 Task: Look for space in Maracaibo, Venezuela from 14th June, 2023 to 30th June, 2023 for 5 adults in price range Rs.8000 to Rs.12000. Place can be entire place or private room with 5 bedrooms having 5 beds and 5 bathrooms. Property type can be house, flat, guest house. Amenities needed are: wifi, TV, free parkinig on premises, gym, breakfast. Booking option can be shelf check-in. Required host language is English.
Action: Mouse moved to (411, 111)
Screenshot: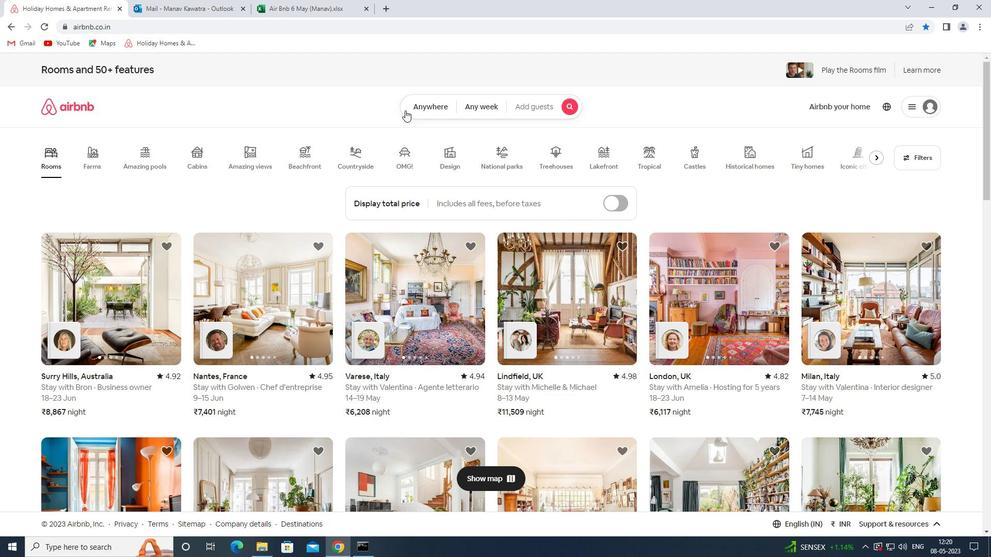 
Action: Mouse pressed left at (411, 111)
Screenshot: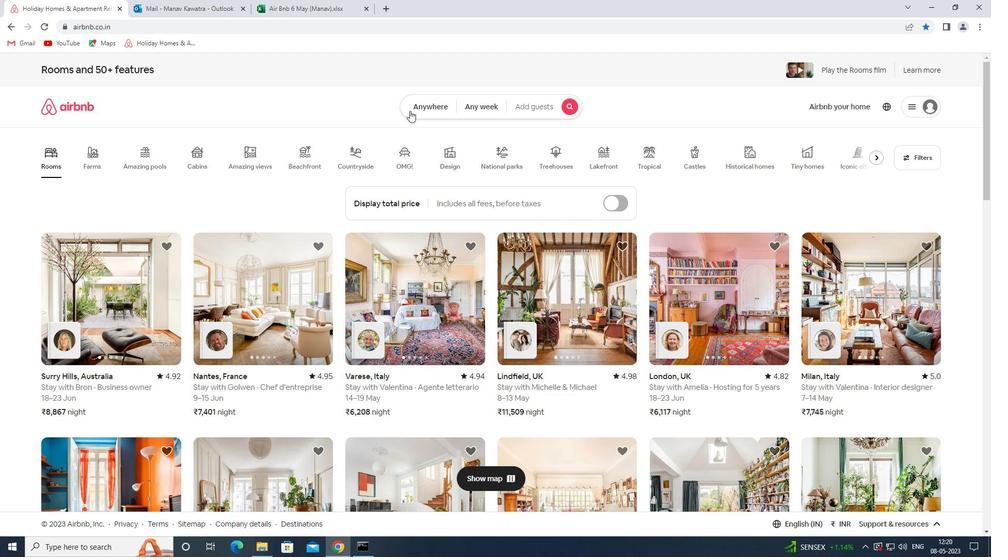 
Action: Mouse moved to (327, 146)
Screenshot: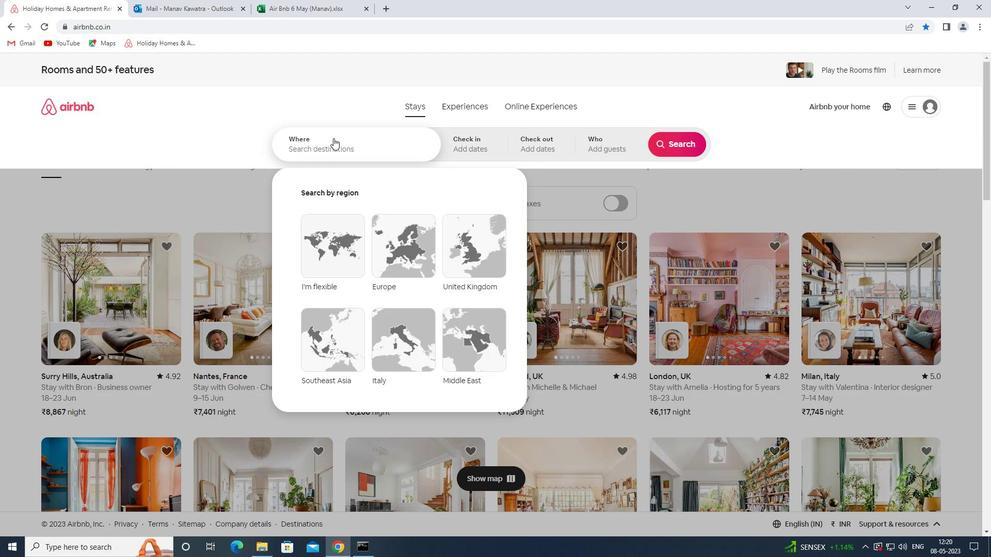 
Action: Mouse pressed left at (327, 146)
Screenshot: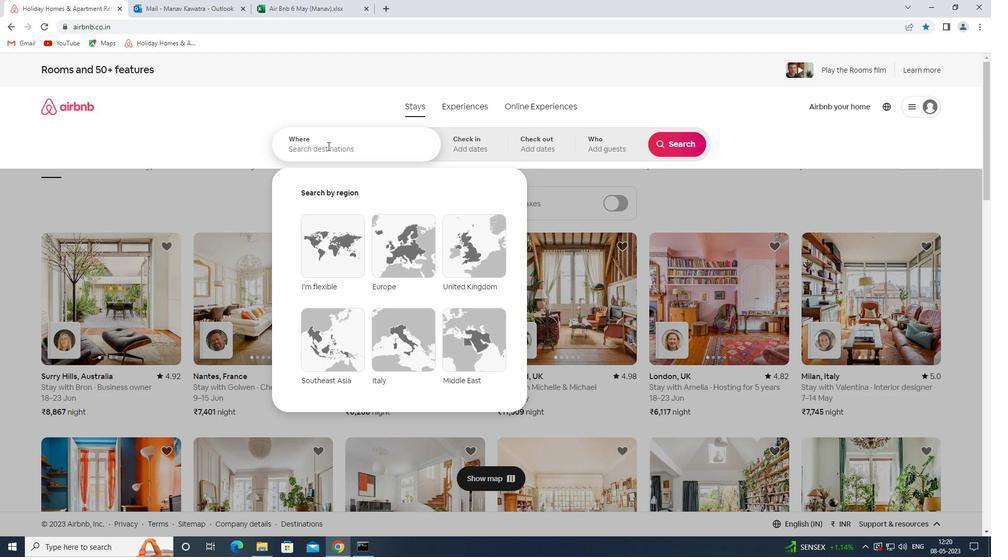 
Action: Mouse moved to (328, 146)
Screenshot: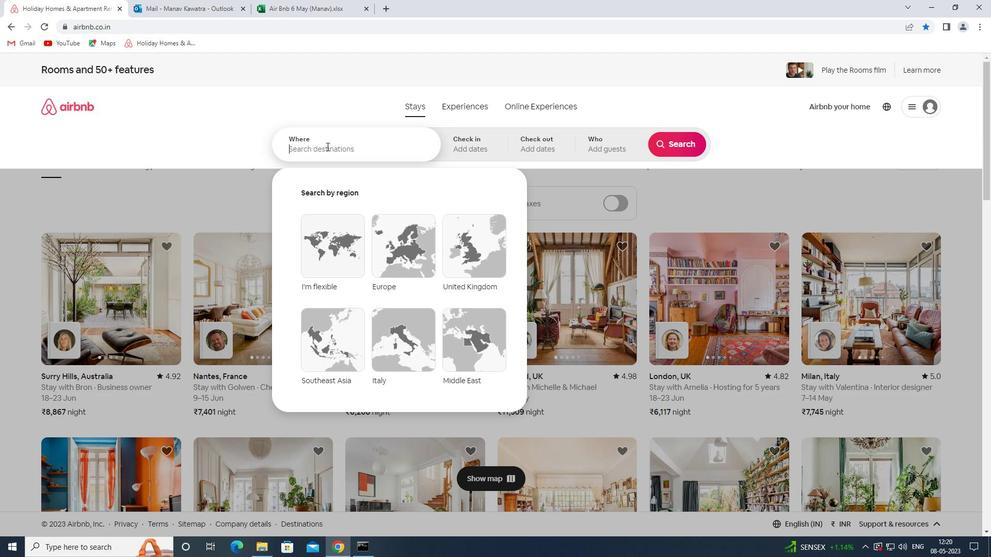 
Action: Key pressed <Key.shift>MARO<Key.backspace>ACAIBO<Key.space><Key.shift>VEN
Screenshot: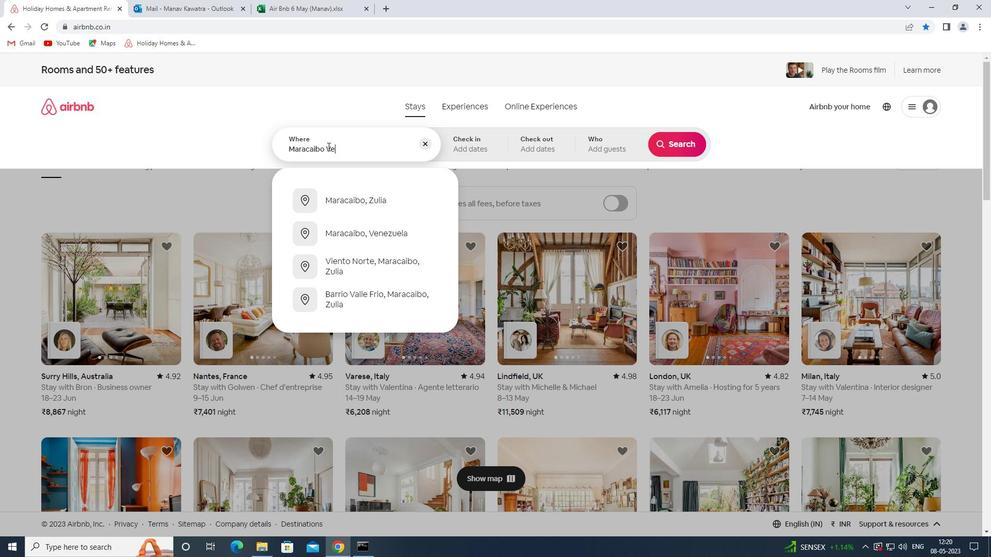 
Action: Mouse moved to (401, 228)
Screenshot: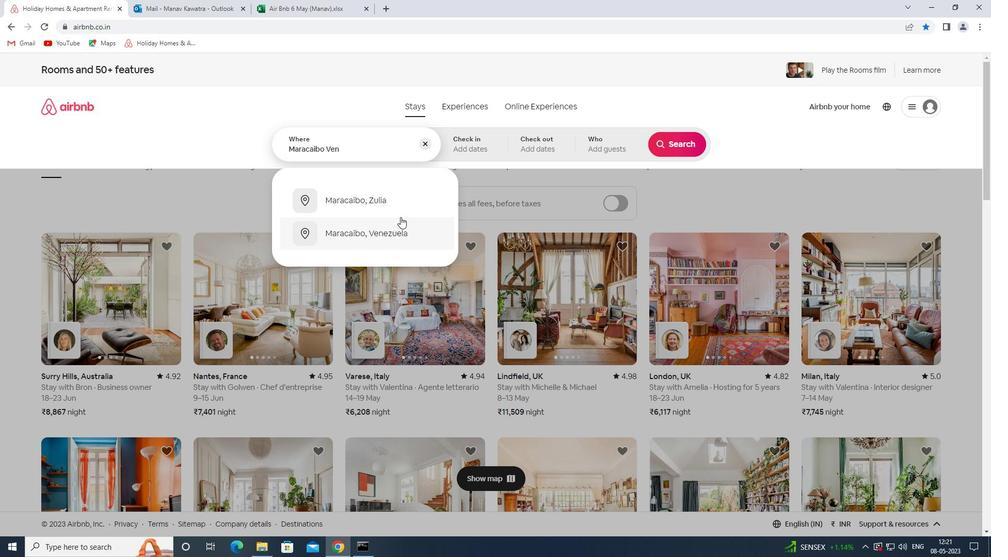 
Action: Mouse pressed left at (401, 228)
Screenshot: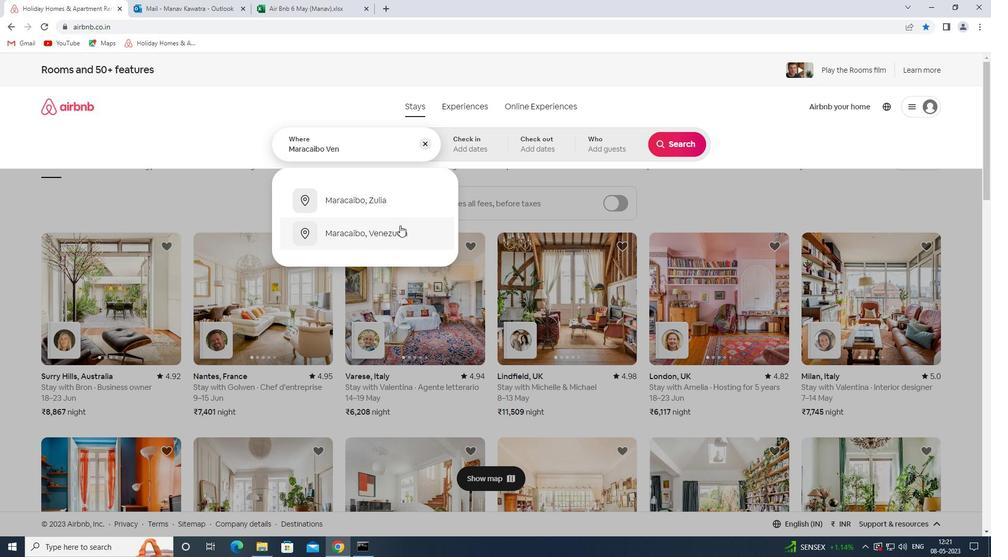 
Action: Mouse moved to (592, 322)
Screenshot: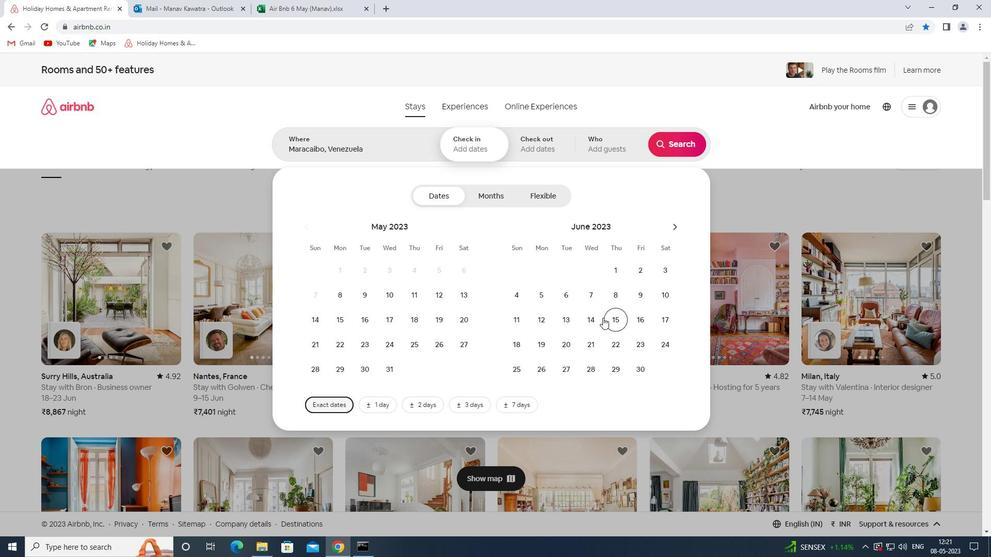 
Action: Mouse pressed left at (592, 322)
Screenshot: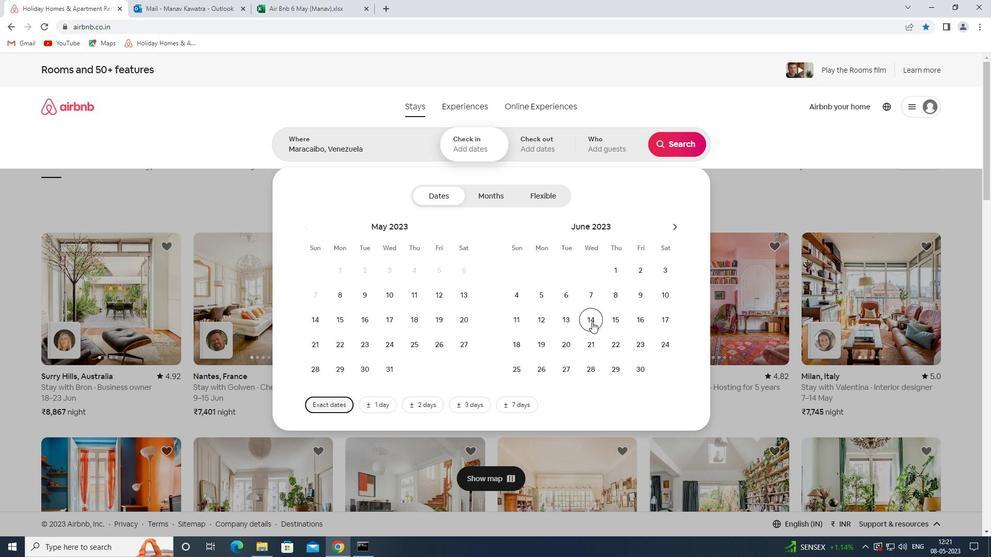 
Action: Mouse moved to (642, 372)
Screenshot: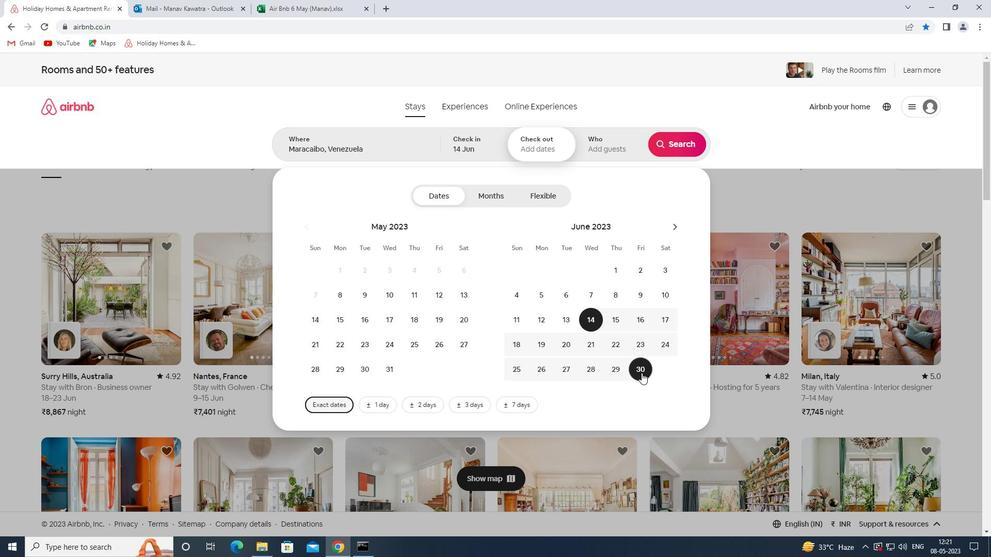 
Action: Mouse pressed left at (642, 372)
Screenshot: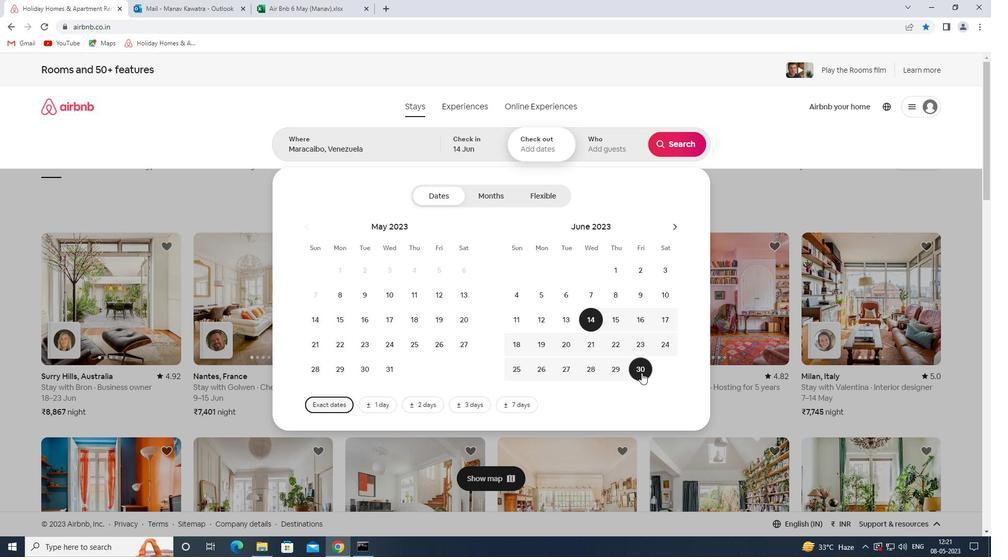 
Action: Mouse moved to (619, 151)
Screenshot: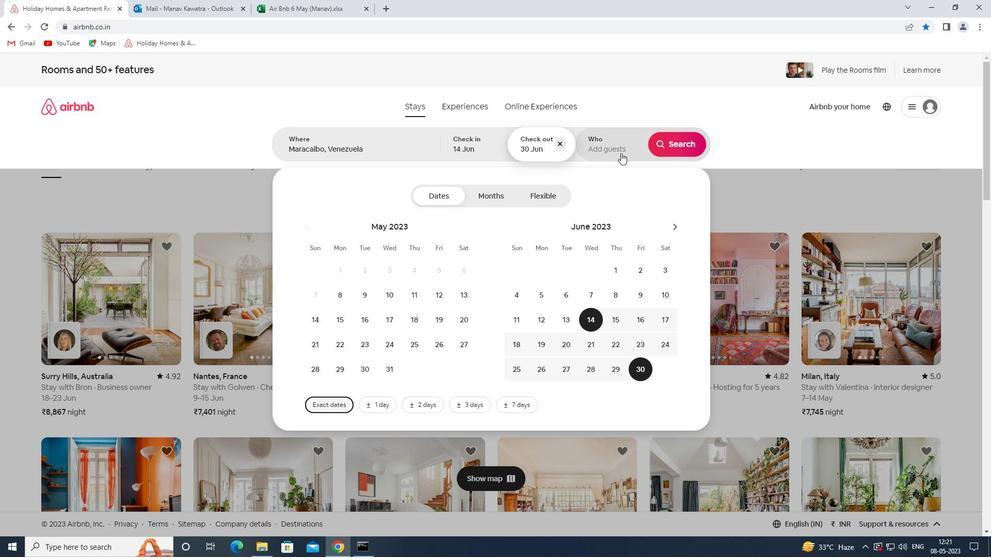 
Action: Mouse pressed left at (619, 151)
Screenshot: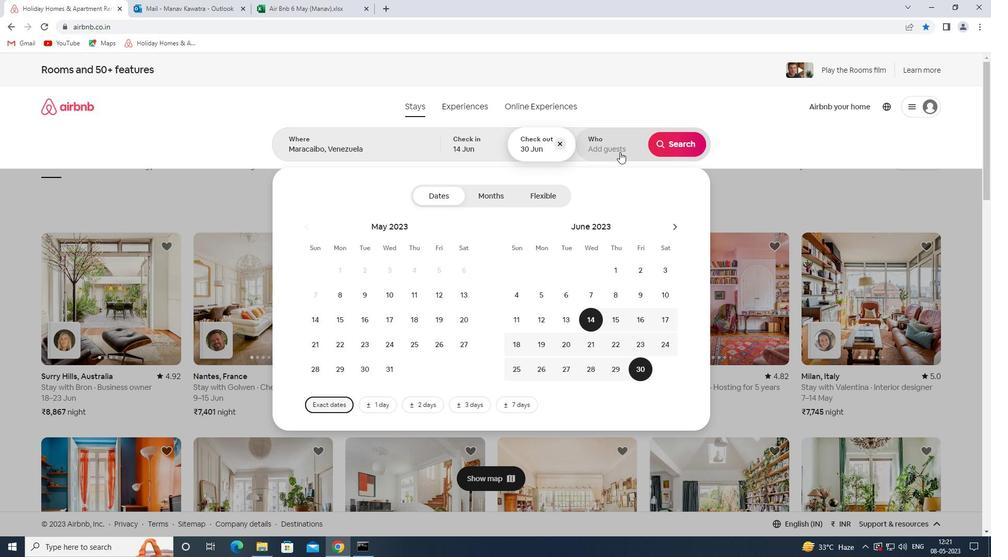 
Action: Mouse moved to (686, 197)
Screenshot: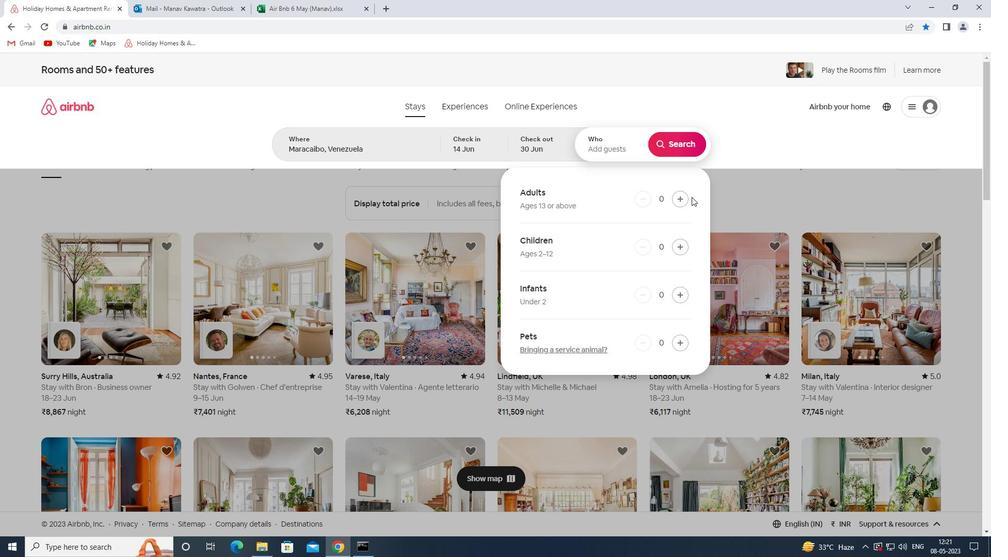 
Action: Mouse pressed left at (686, 197)
Screenshot: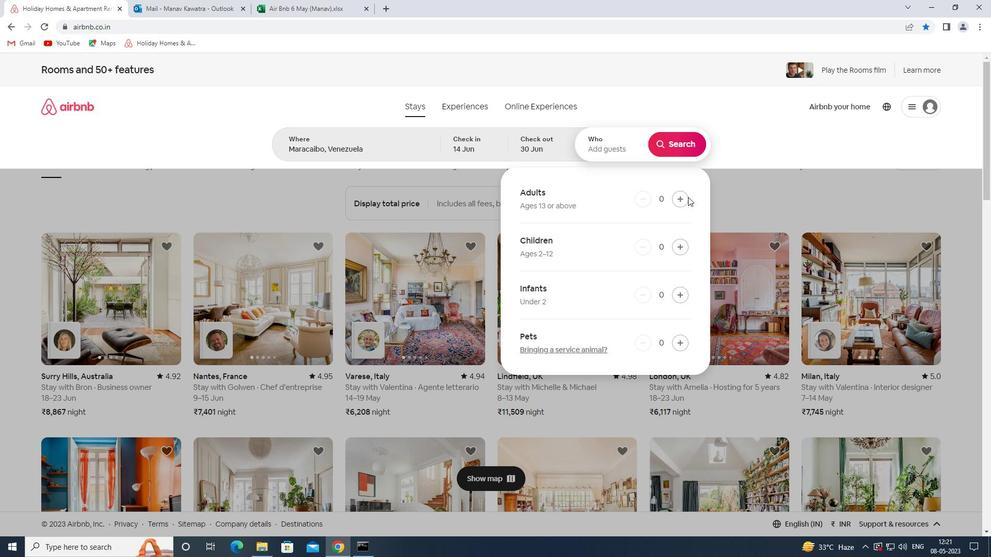 
Action: Mouse pressed left at (686, 197)
Screenshot: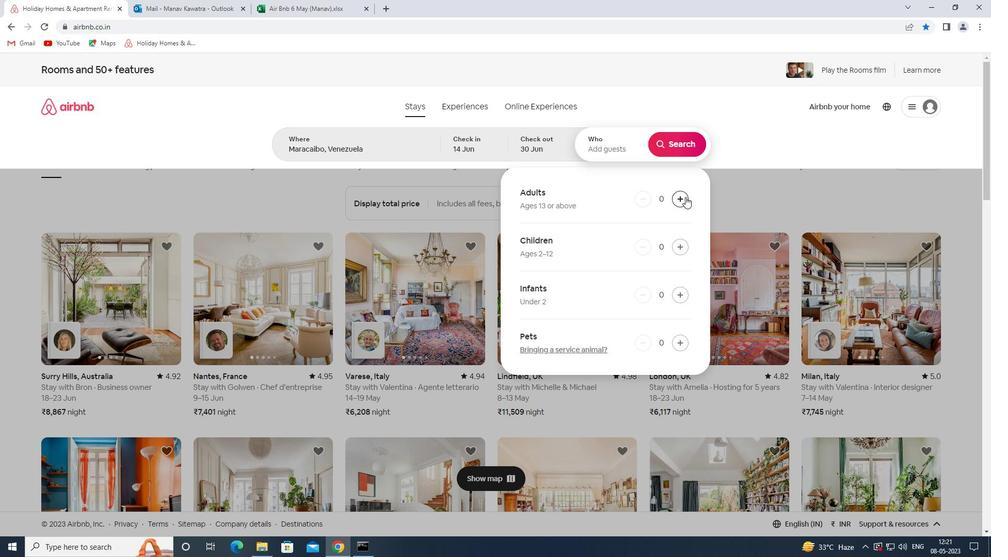
Action: Mouse pressed left at (686, 197)
Screenshot: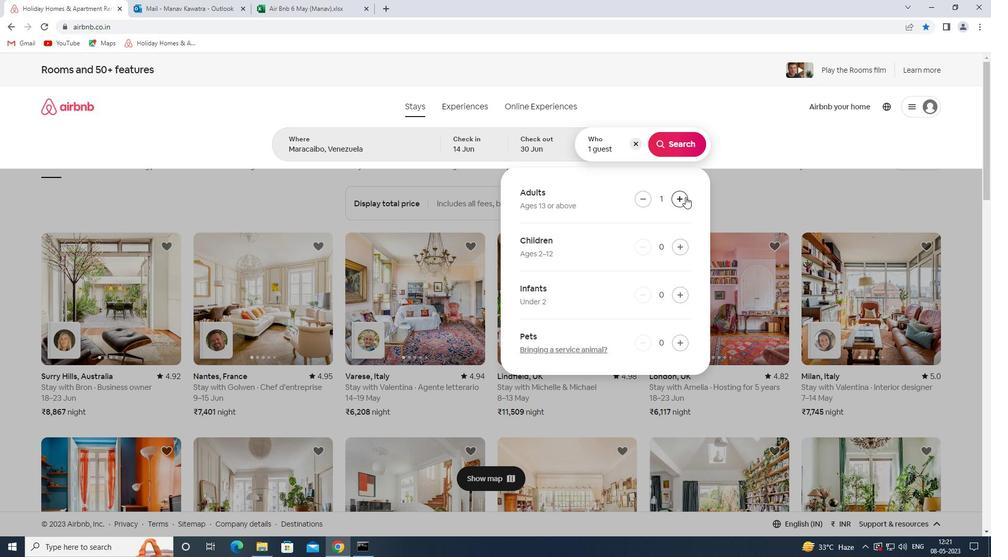
Action: Mouse pressed left at (686, 197)
Screenshot: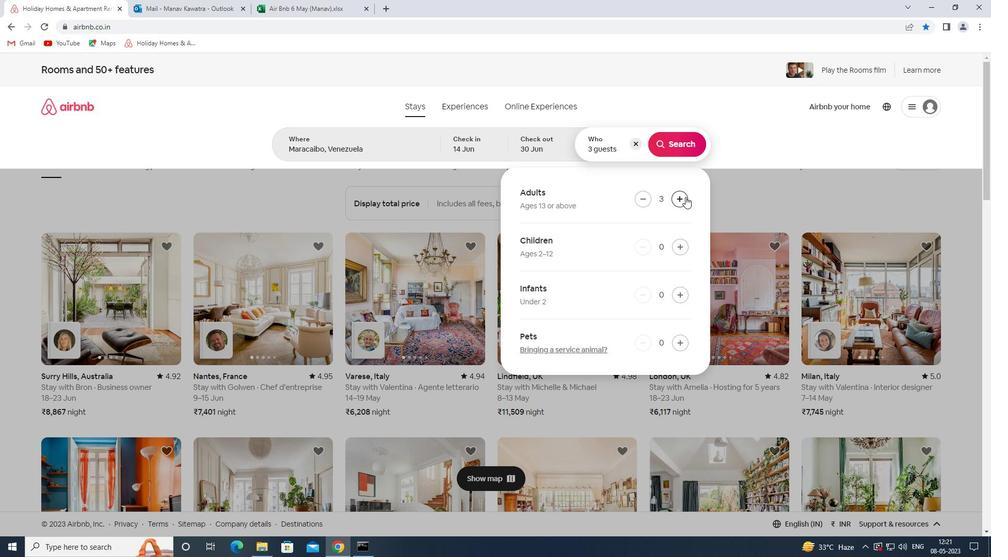 
Action: Mouse moved to (685, 197)
Screenshot: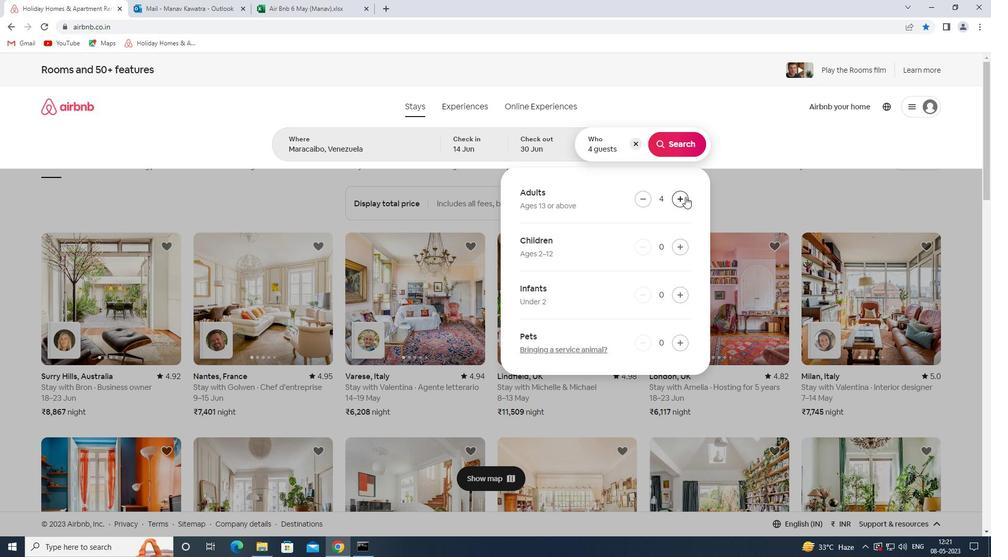 
Action: Mouse pressed left at (685, 197)
Screenshot: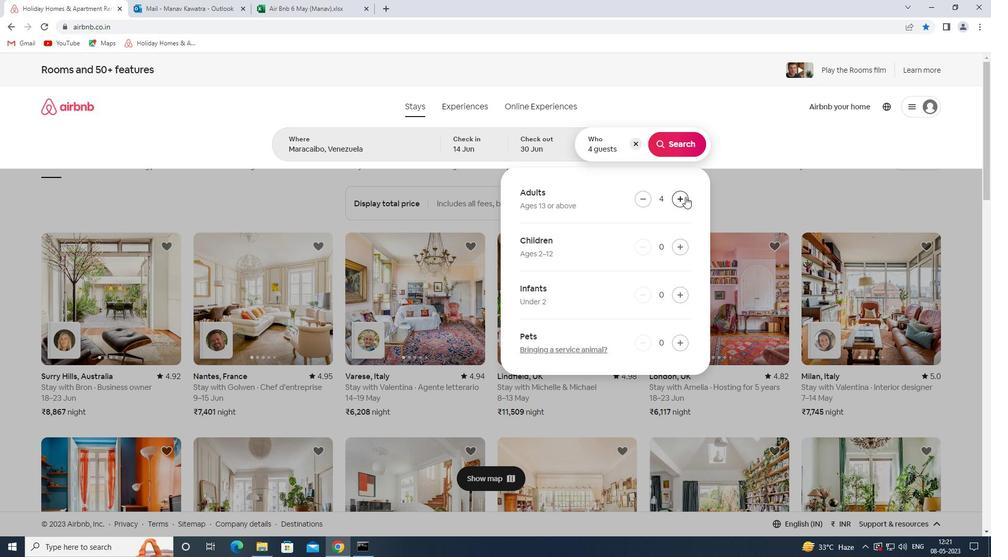 
Action: Mouse moved to (682, 143)
Screenshot: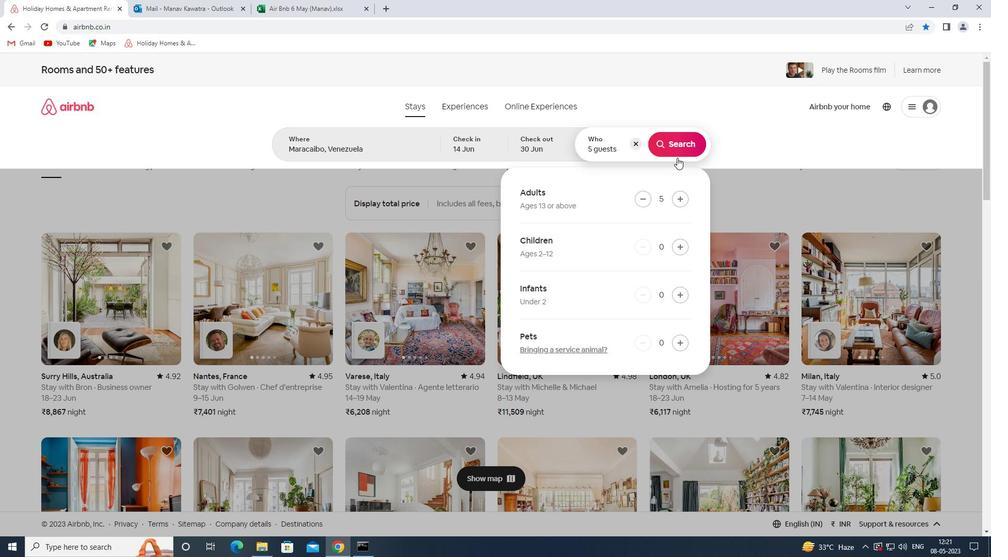
Action: Mouse pressed left at (682, 143)
Screenshot: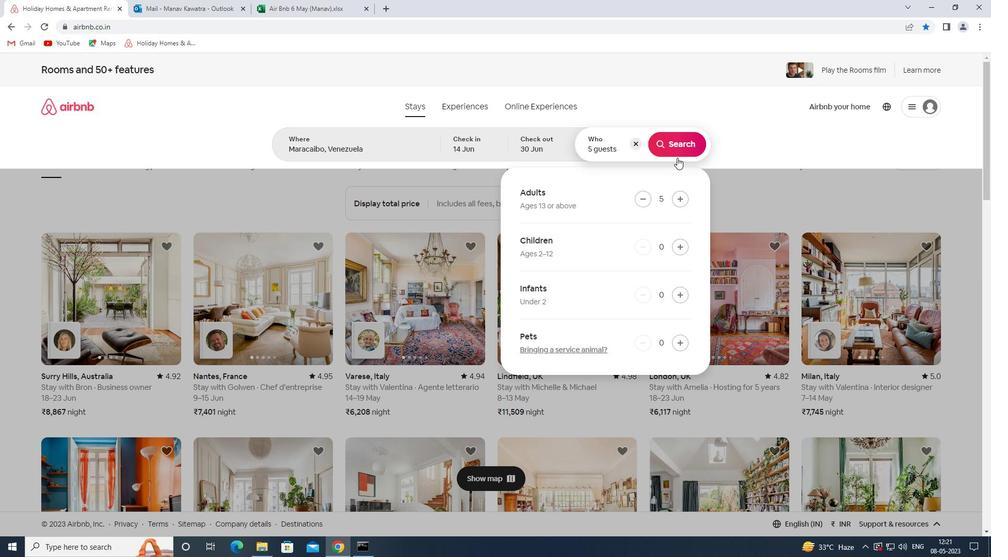 
Action: Mouse moved to (956, 118)
Screenshot: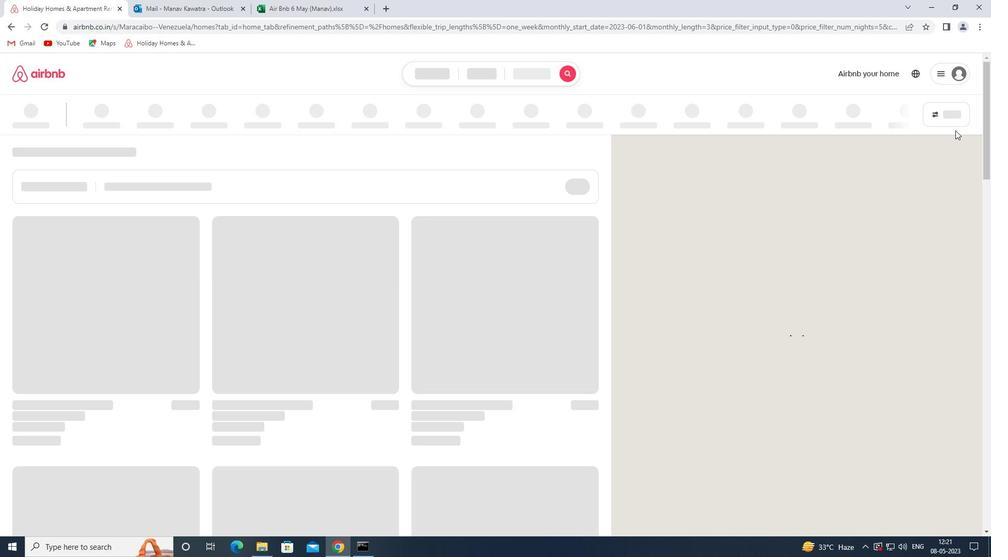 
Action: Mouse pressed left at (956, 118)
Screenshot: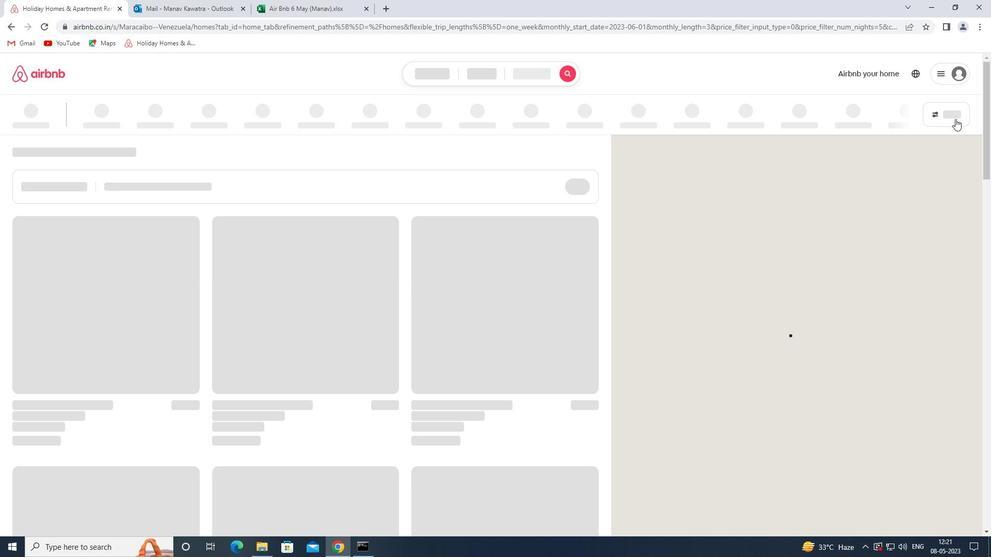 
Action: Mouse moved to (942, 121)
Screenshot: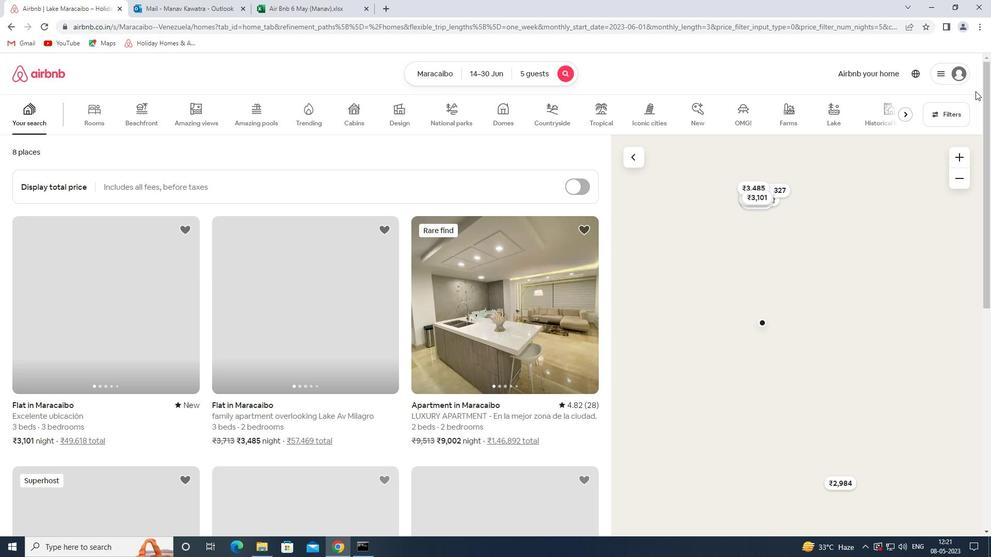 
Action: Mouse pressed left at (942, 121)
Screenshot: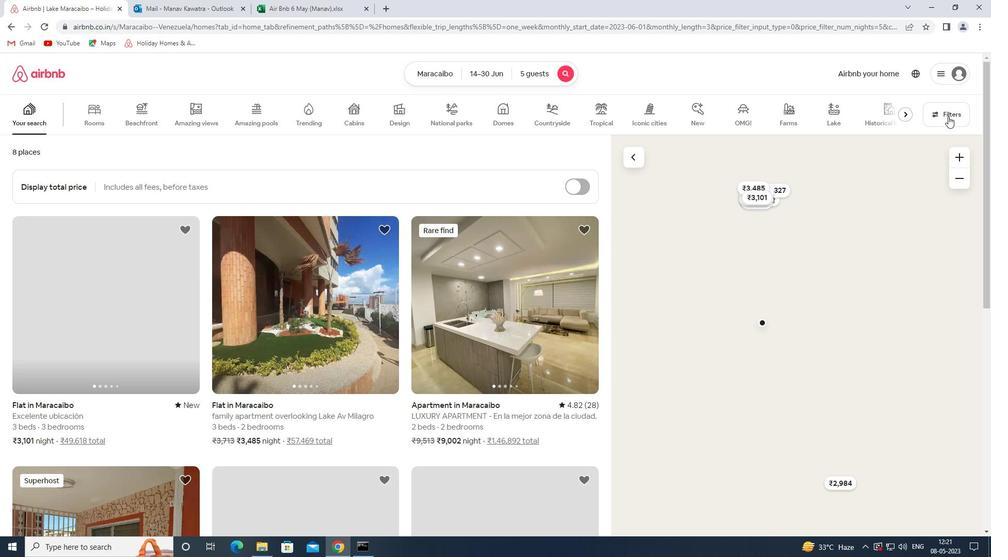 
Action: Mouse moved to (368, 369)
Screenshot: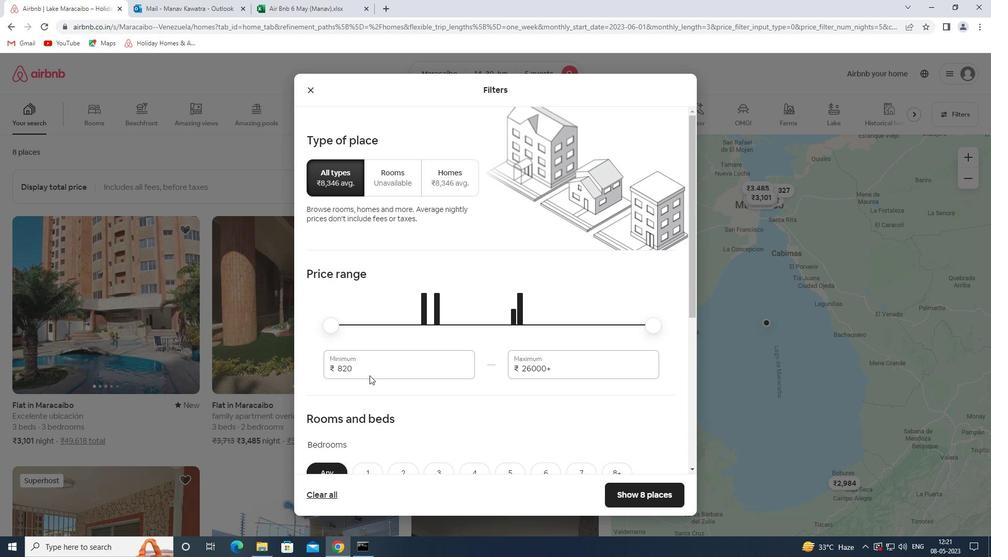 
Action: Mouse pressed left at (368, 369)
Screenshot: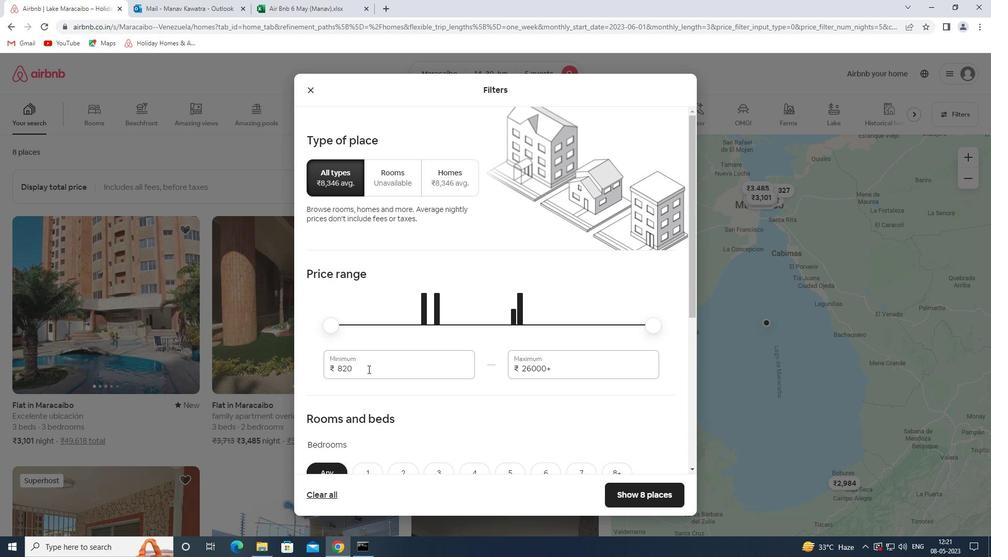 
Action: Mouse pressed left at (368, 369)
Screenshot: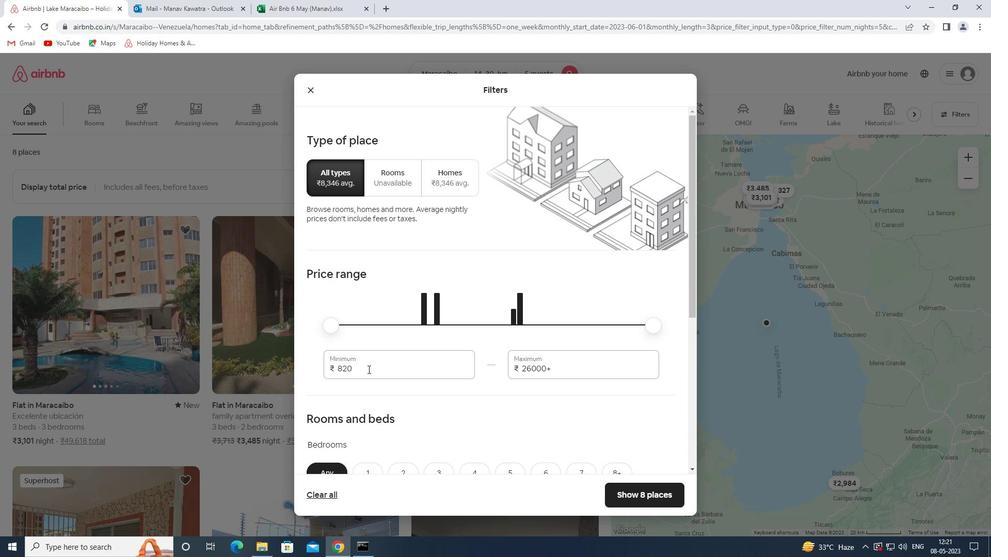
Action: Key pressed 8000<Key.tab>12000
Screenshot: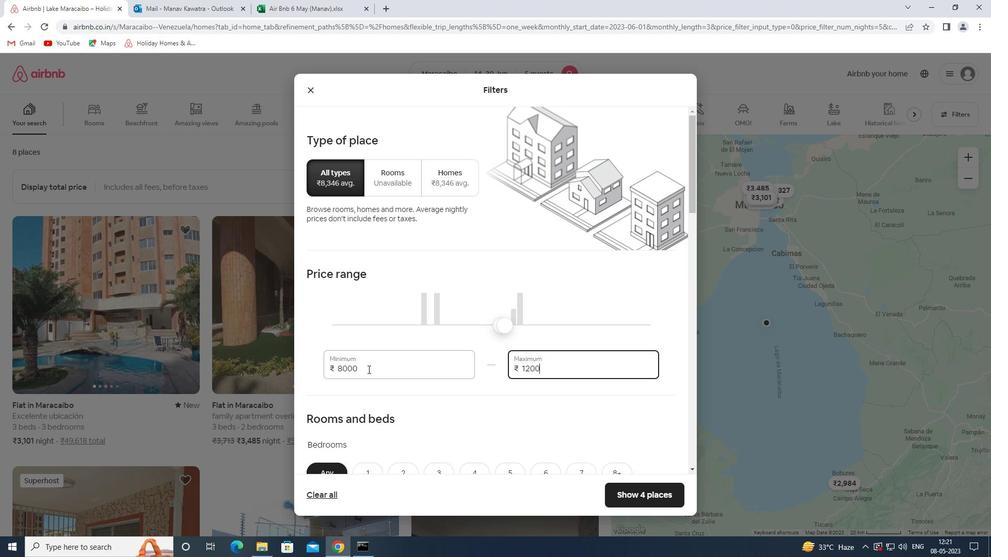 
Action: Mouse moved to (550, 241)
Screenshot: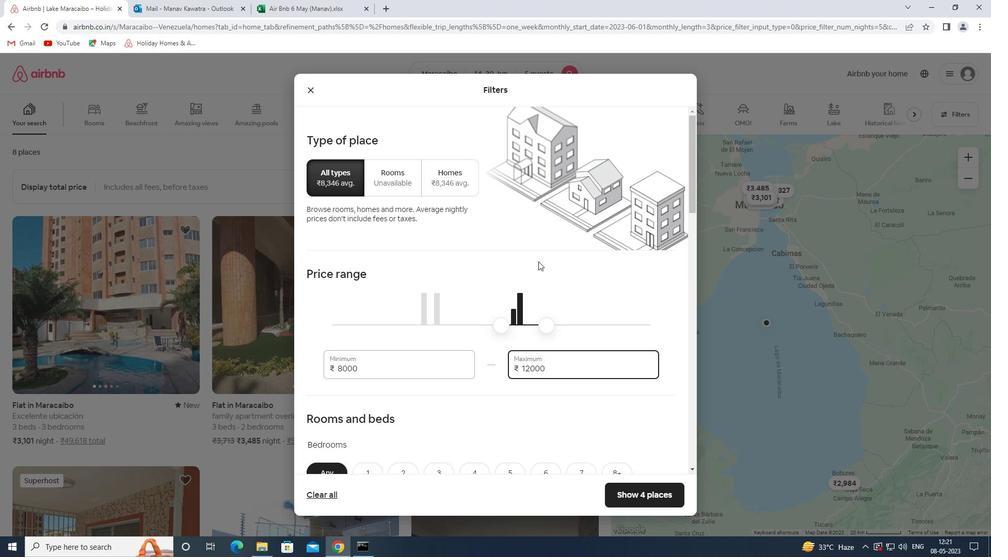 
Action: Mouse scrolled (550, 241) with delta (0, 0)
Screenshot: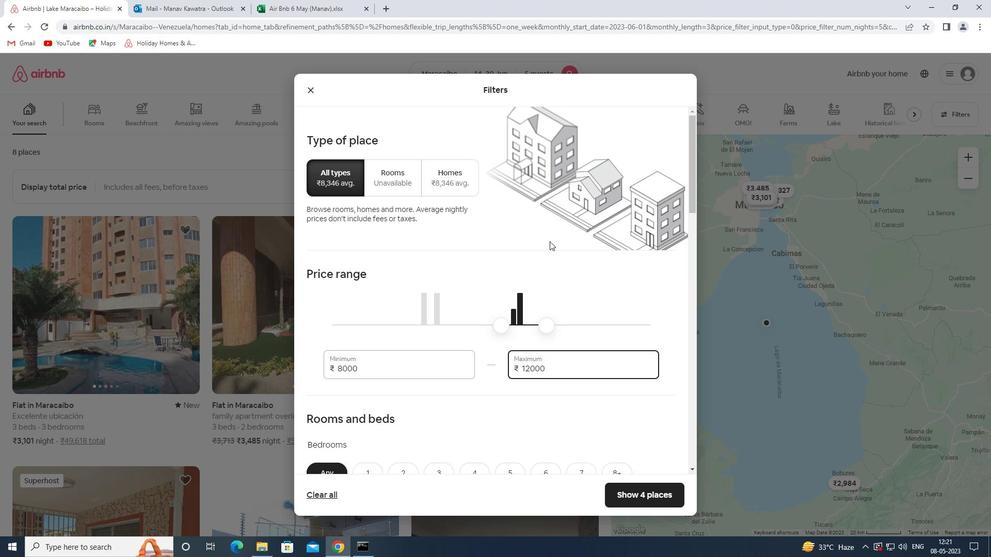 
Action: Mouse scrolled (550, 241) with delta (0, 0)
Screenshot: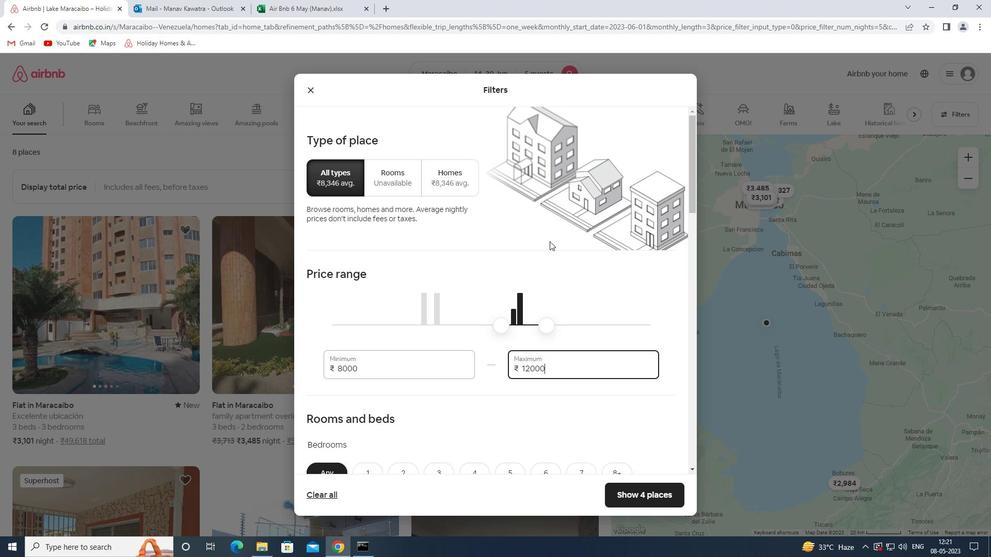 
Action: Mouse moved to (547, 242)
Screenshot: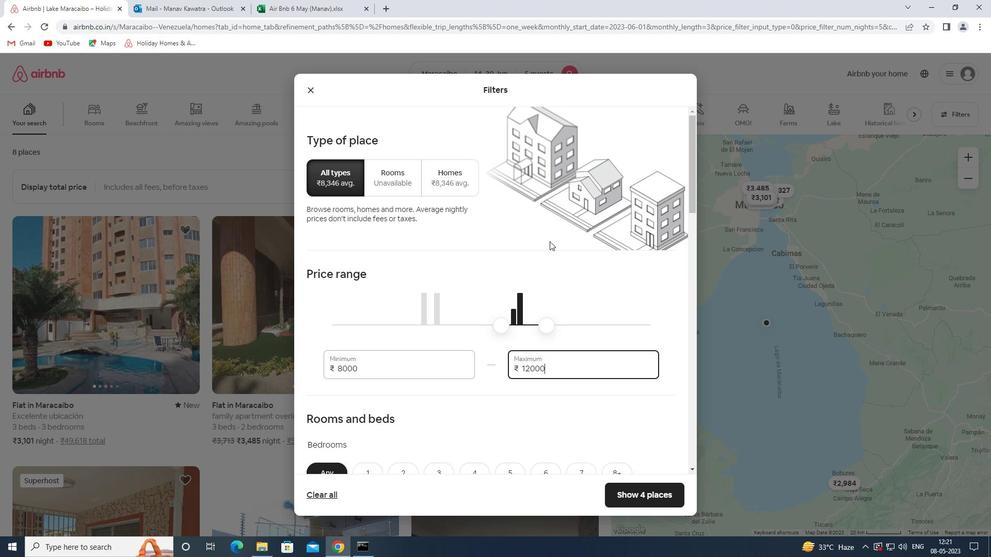 
Action: Mouse scrolled (547, 242) with delta (0, 0)
Screenshot: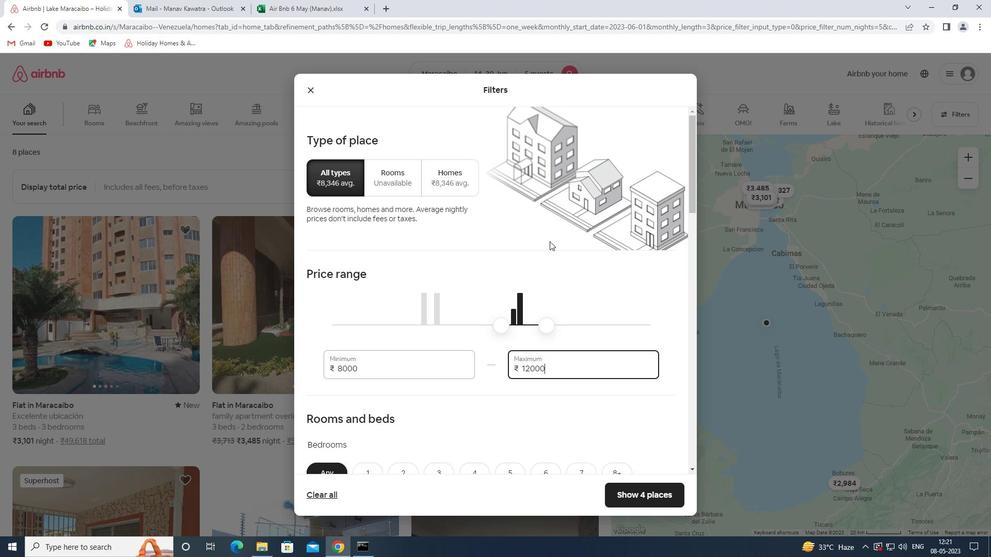 
Action: Mouse moved to (546, 244)
Screenshot: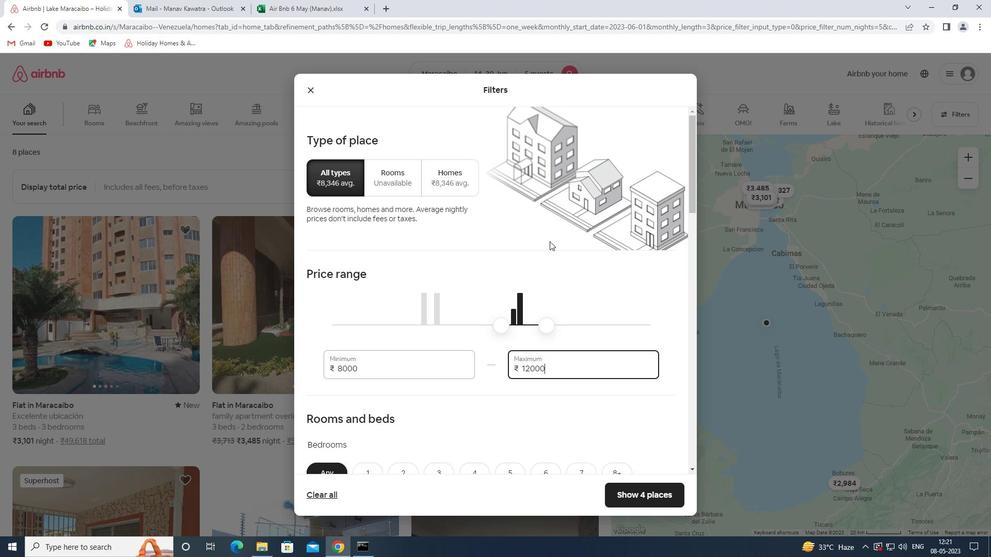 
Action: Mouse scrolled (546, 244) with delta (0, 0)
Screenshot: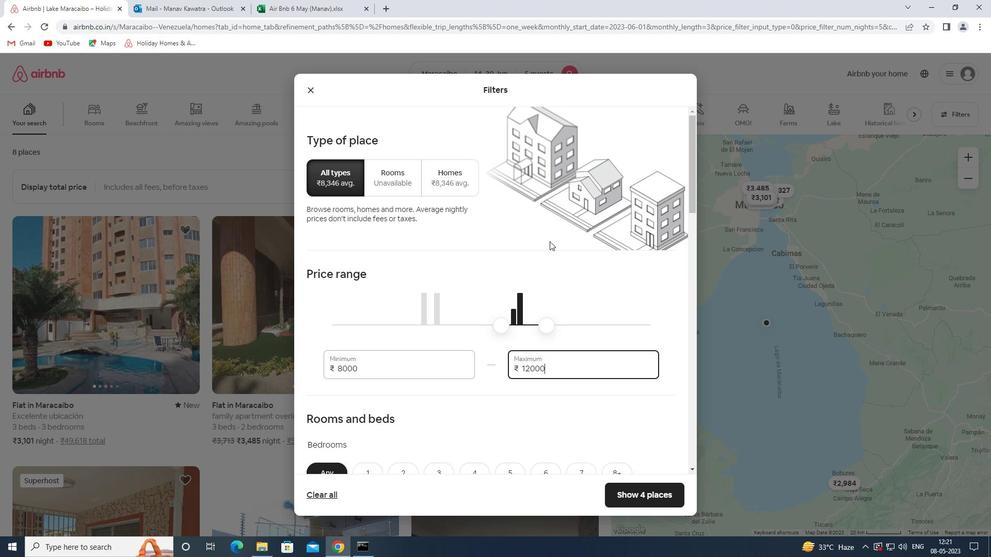 
Action: Mouse moved to (510, 269)
Screenshot: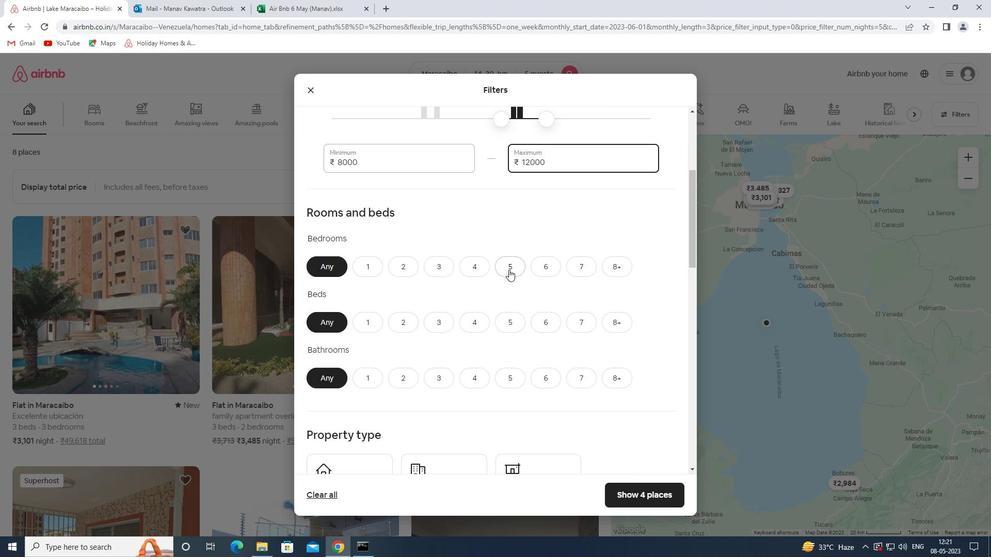 
Action: Mouse pressed left at (510, 269)
Screenshot: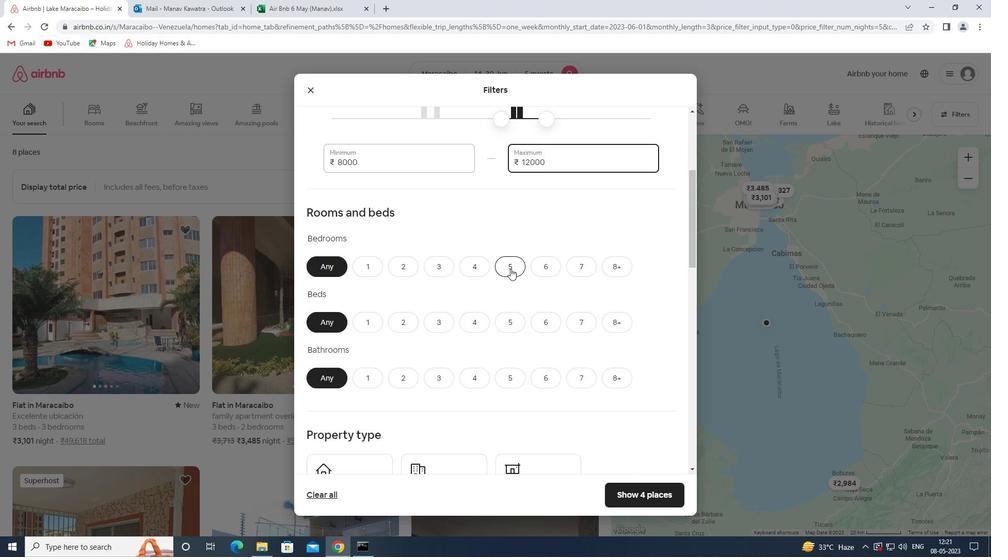 
Action: Mouse moved to (511, 320)
Screenshot: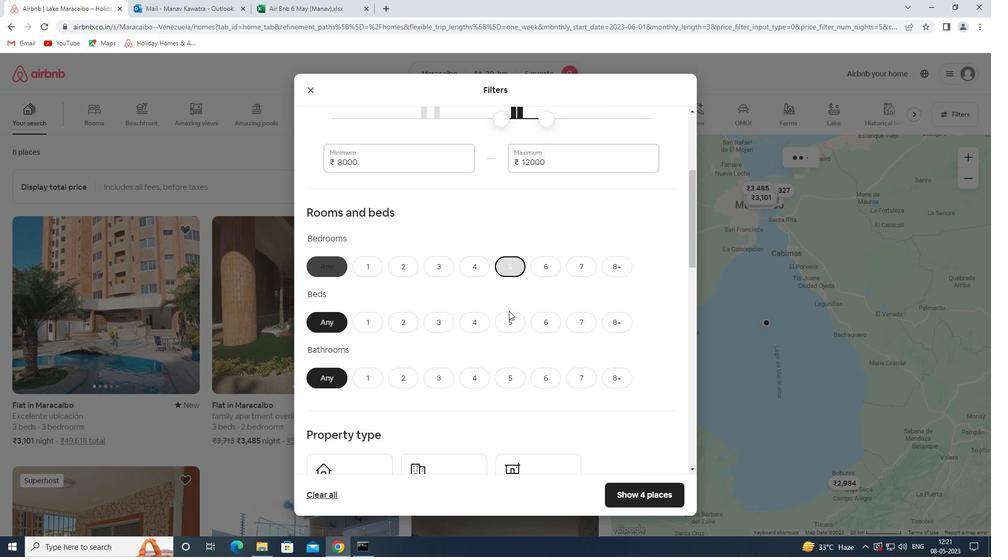 
Action: Mouse pressed left at (511, 320)
Screenshot: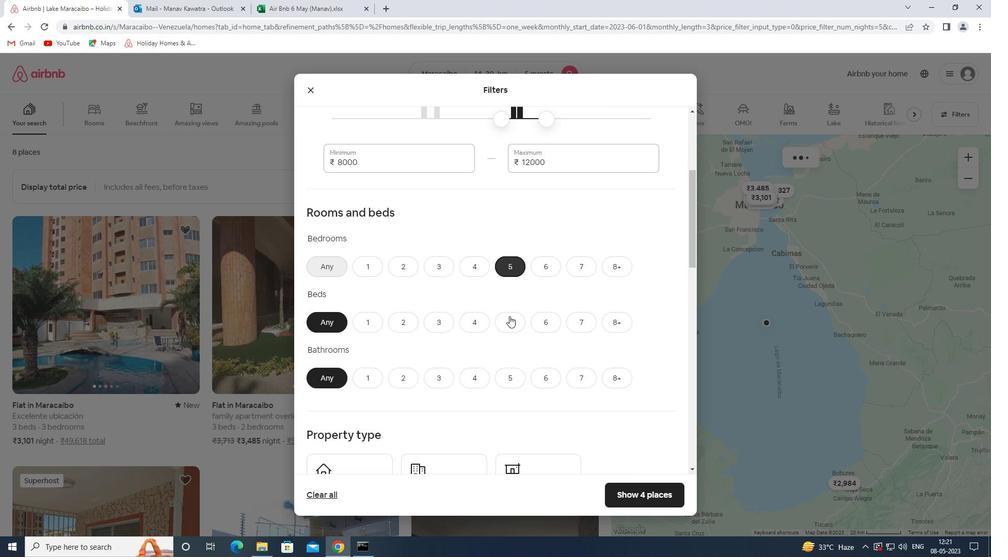 
Action: Mouse moved to (511, 376)
Screenshot: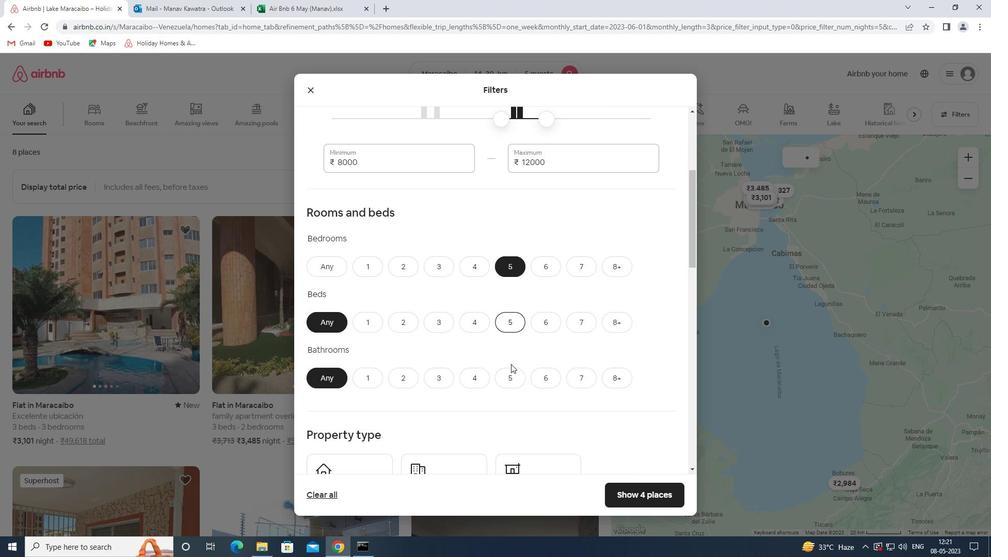 
Action: Mouse pressed left at (511, 376)
Screenshot: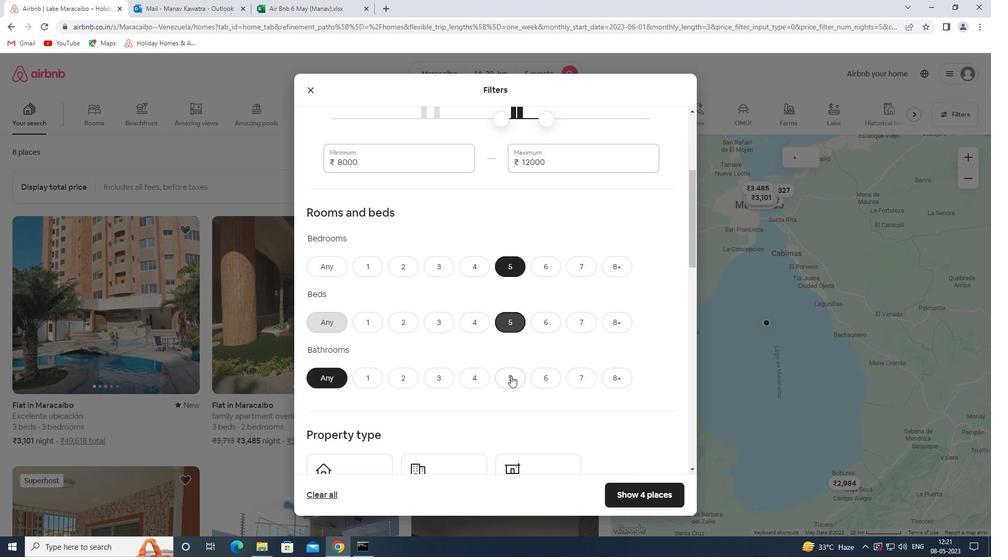 
Action: Mouse moved to (521, 327)
Screenshot: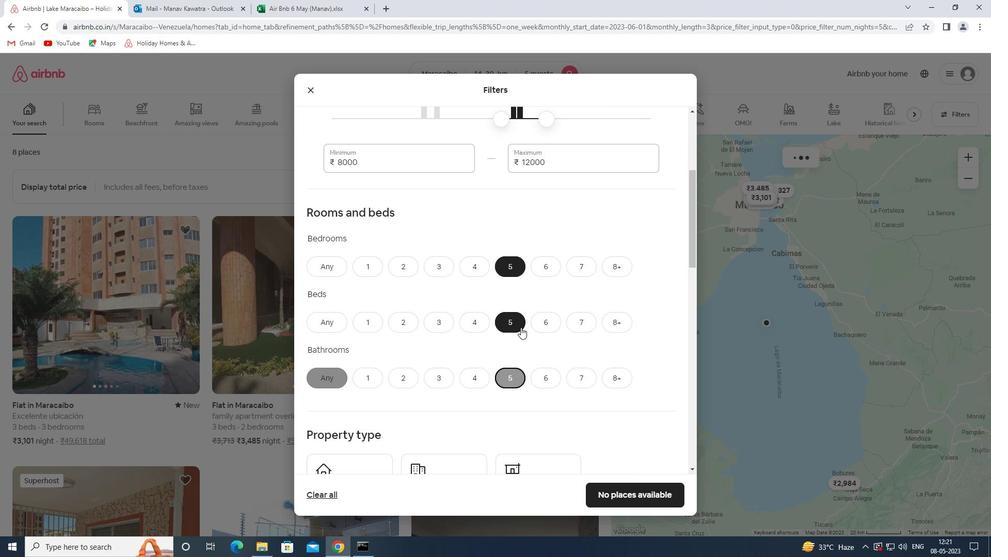 
Action: Mouse scrolled (521, 327) with delta (0, 0)
Screenshot: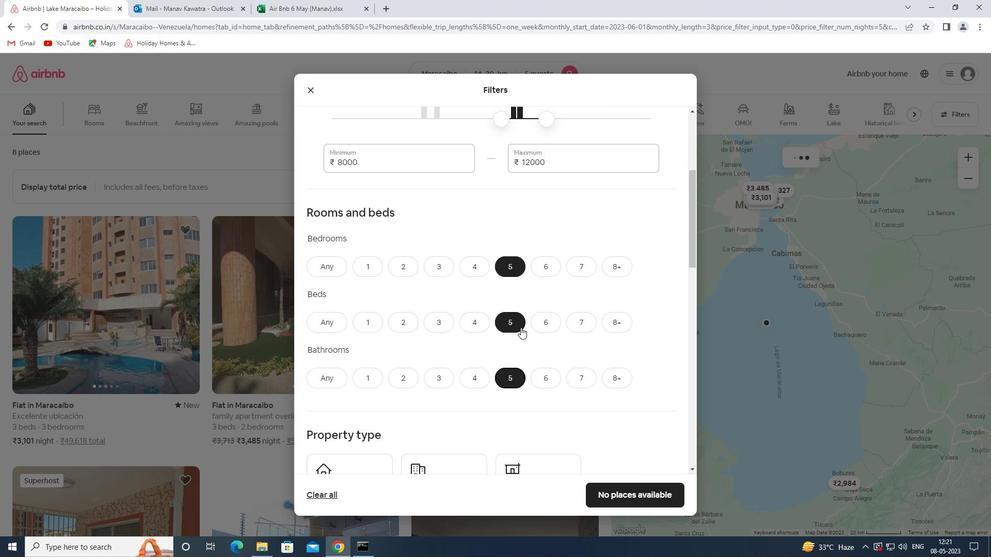 
Action: Mouse scrolled (521, 327) with delta (0, 0)
Screenshot: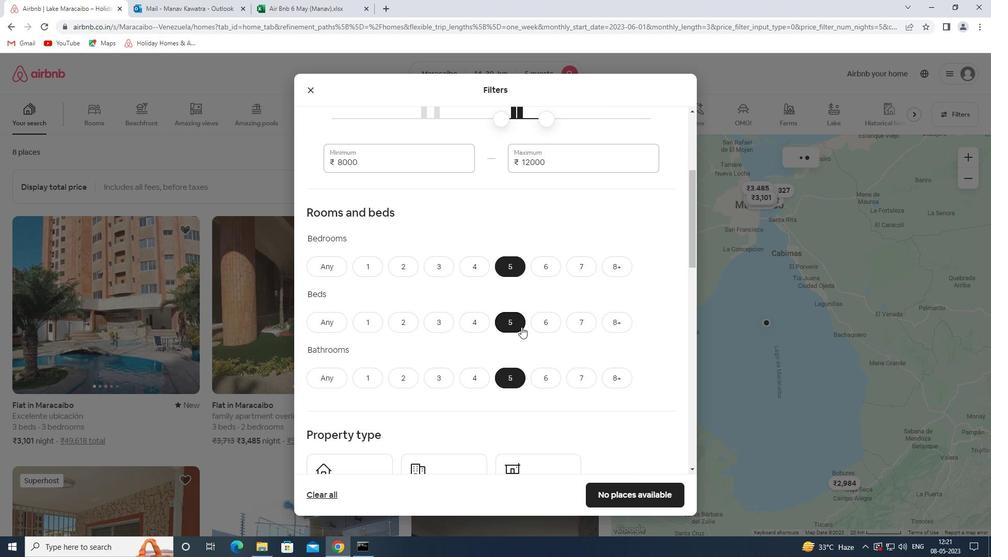
Action: Mouse scrolled (521, 327) with delta (0, 0)
Screenshot: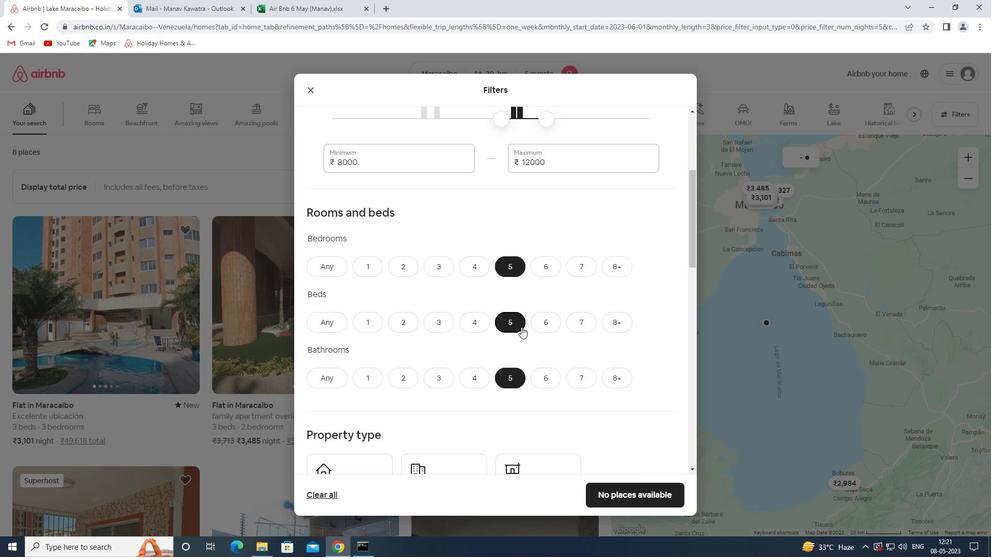 
Action: Mouse moved to (341, 343)
Screenshot: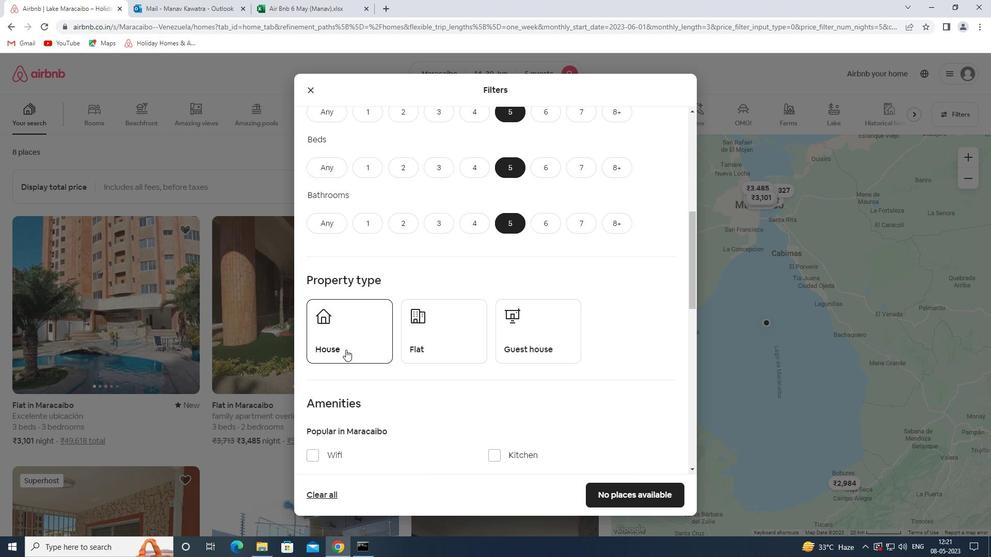 
Action: Mouse pressed left at (341, 343)
Screenshot: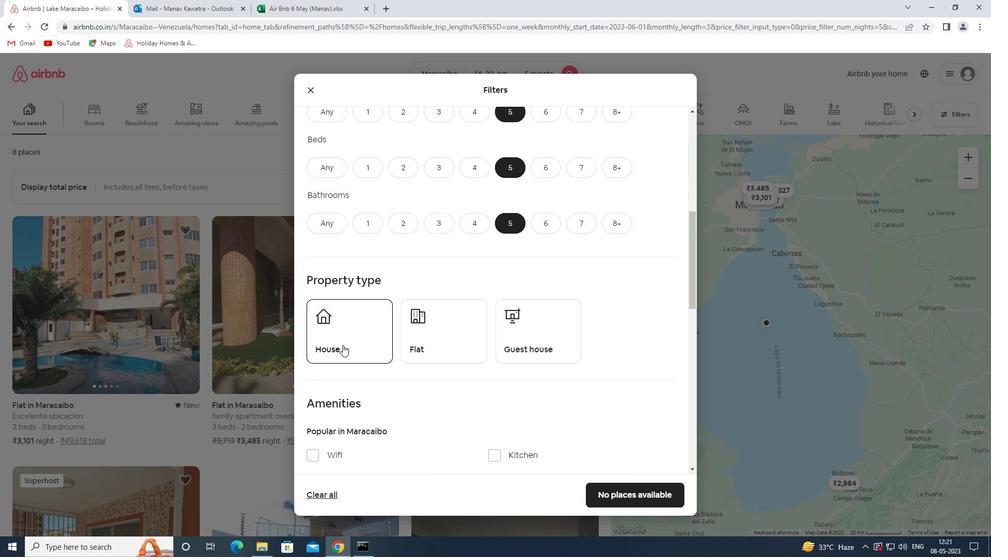 
Action: Mouse moved to (398, 336)
Screenshot: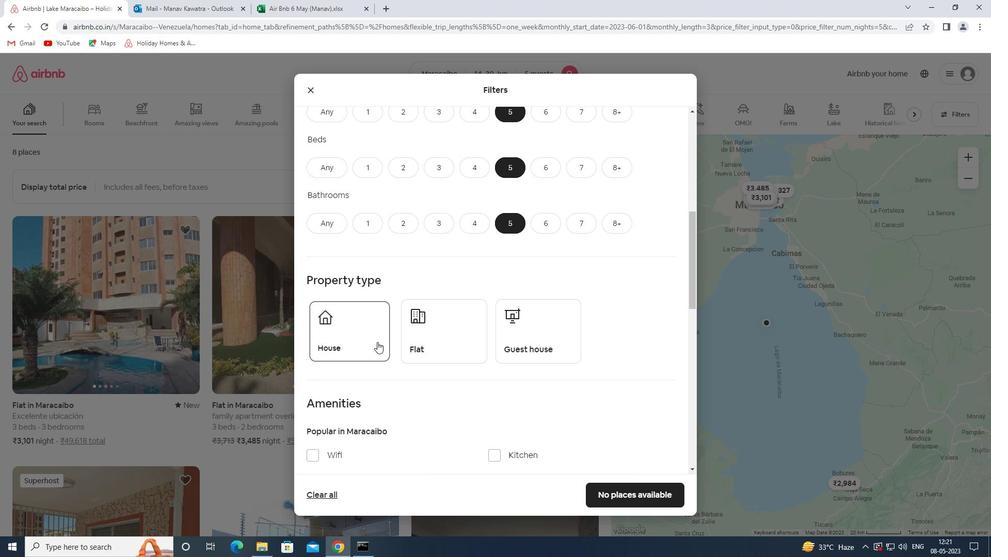
Action: Mouse pressed left at (398, 336)
Screenshot: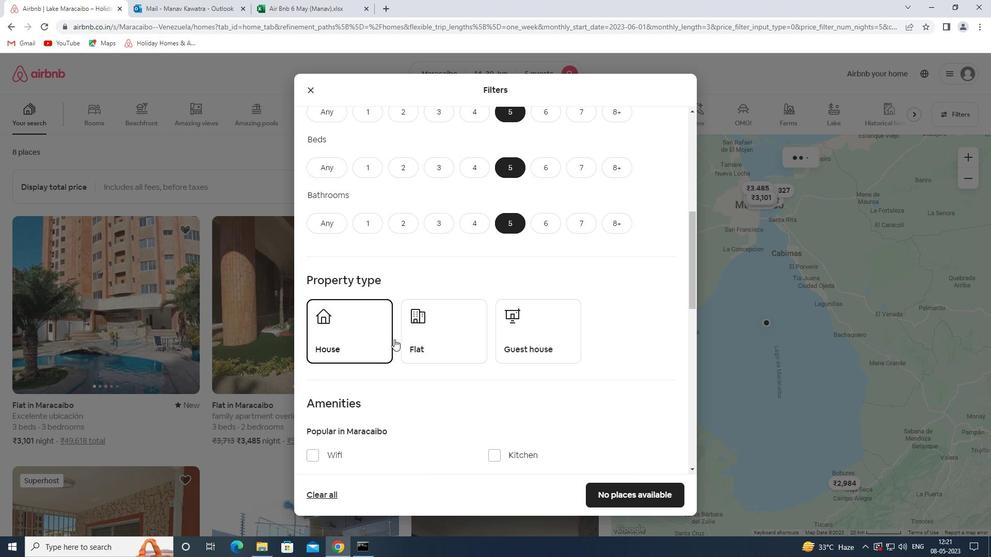 
Action: Mouse moved to (441, 332)
Screenshot: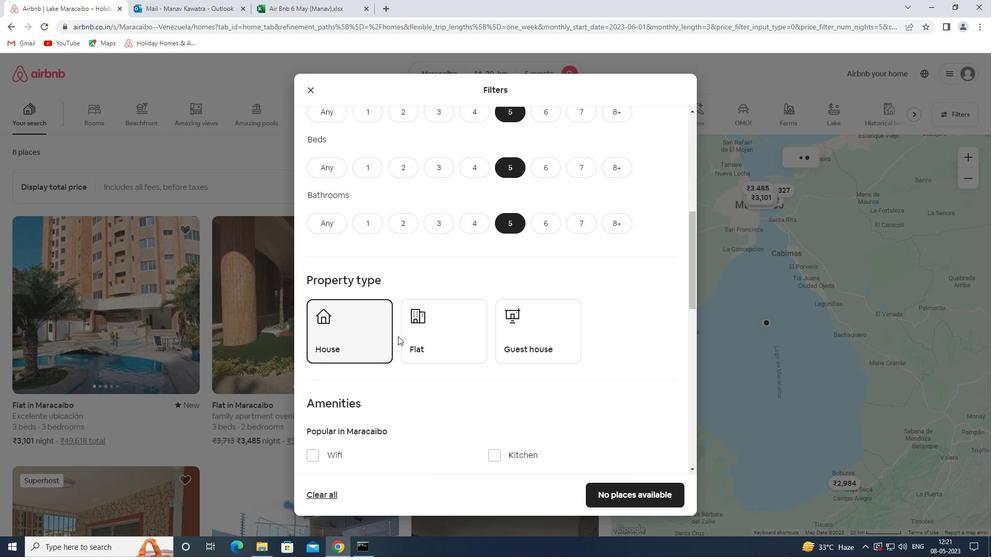 
Action: Mouse pressed left at (441, 332)
Screenshot: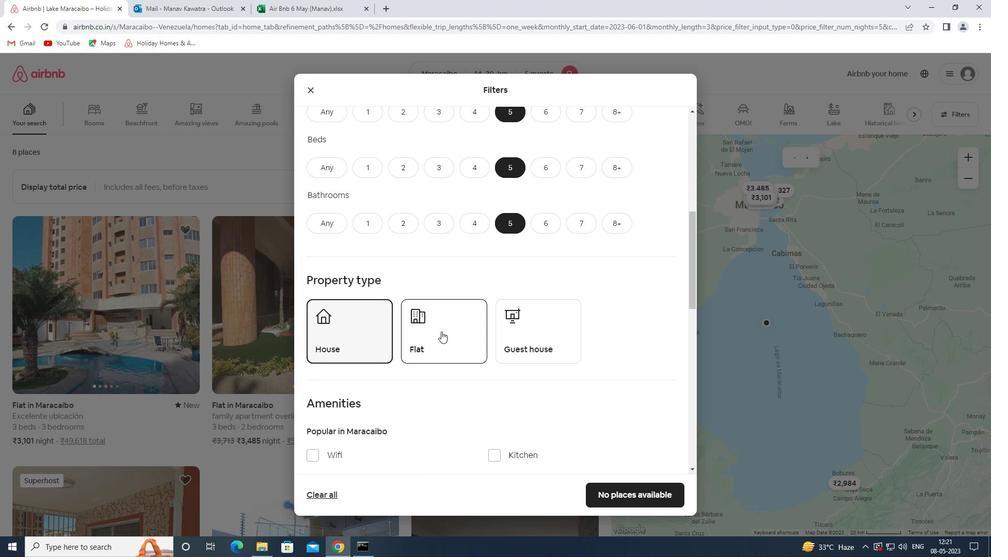
Action: Mouse moved to (535, 337)
Screenshot: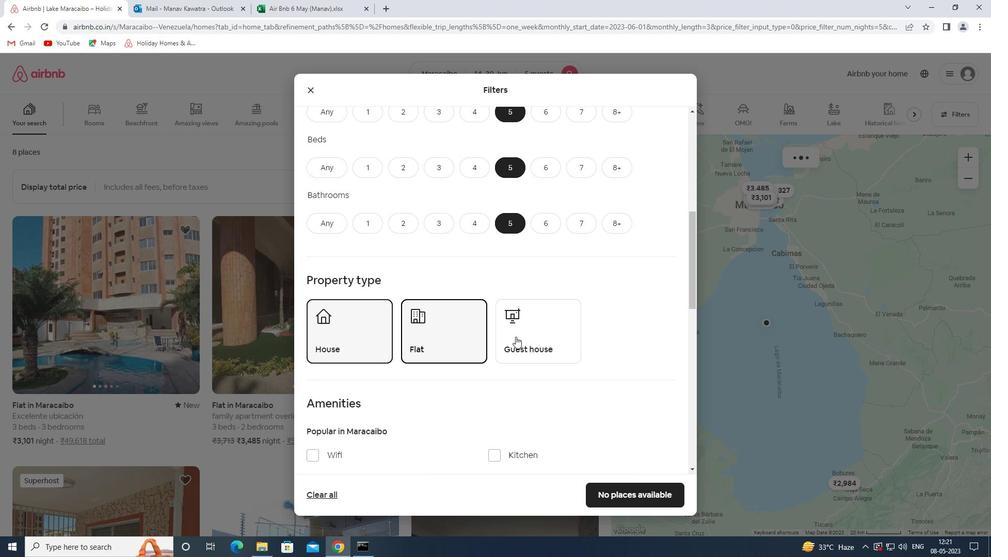 
Action: Mouse pressed left at (535, 337)
Screenshot: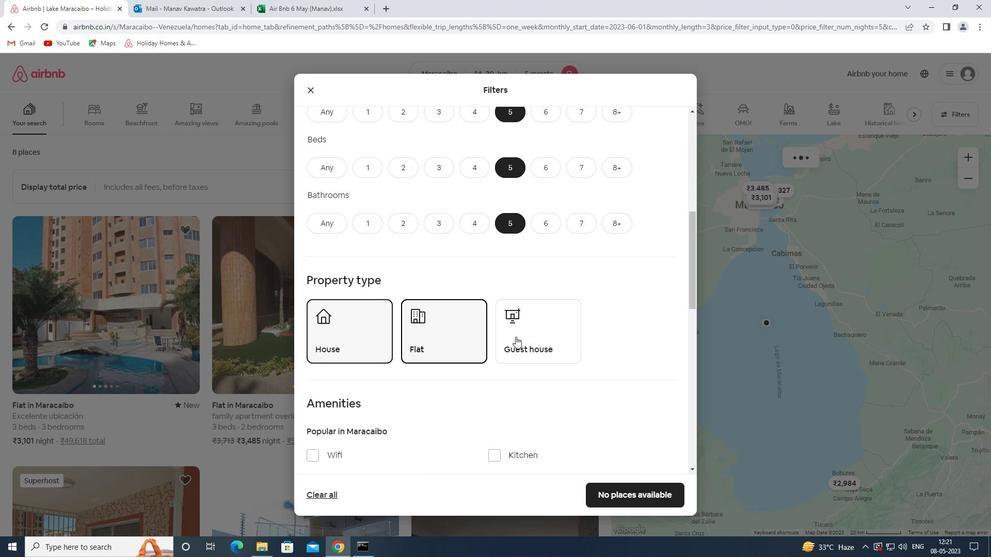 
Action: Mouse moved to (457, 305)
Screenshot: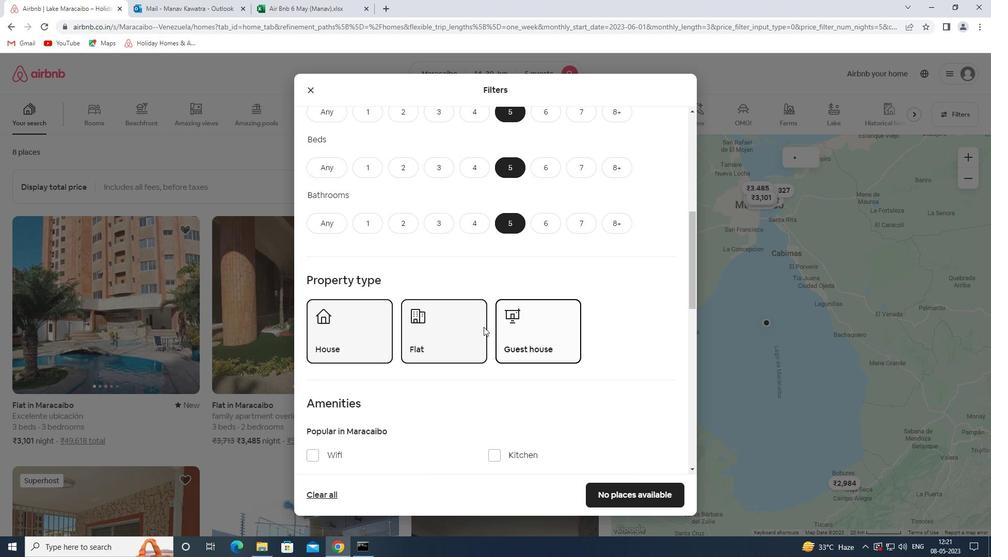 
Action: Mouse scrolled (457, 304) with delta (0, 0)
Screenshot: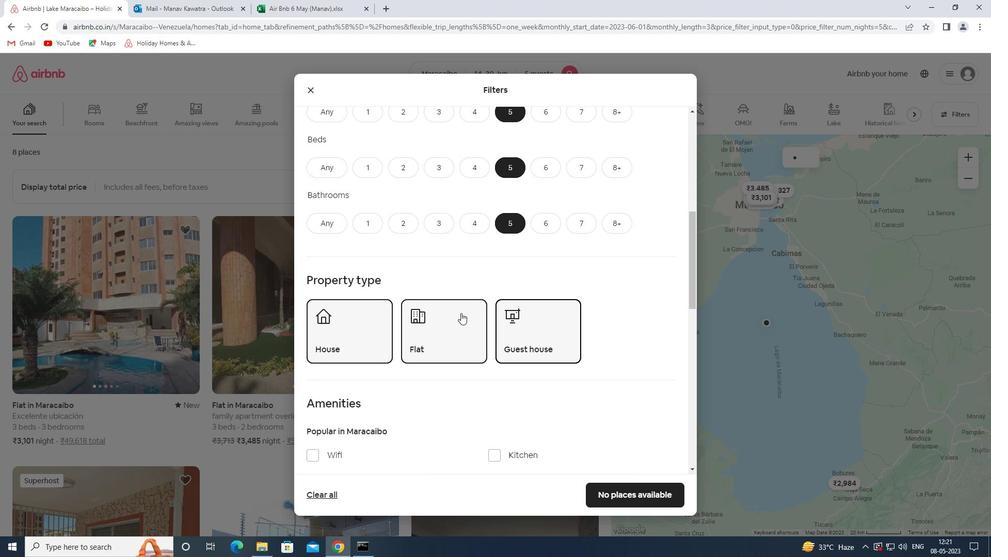 
Action: Mouse scrolled (457, 304) with delta (0, 0)
Screenshot: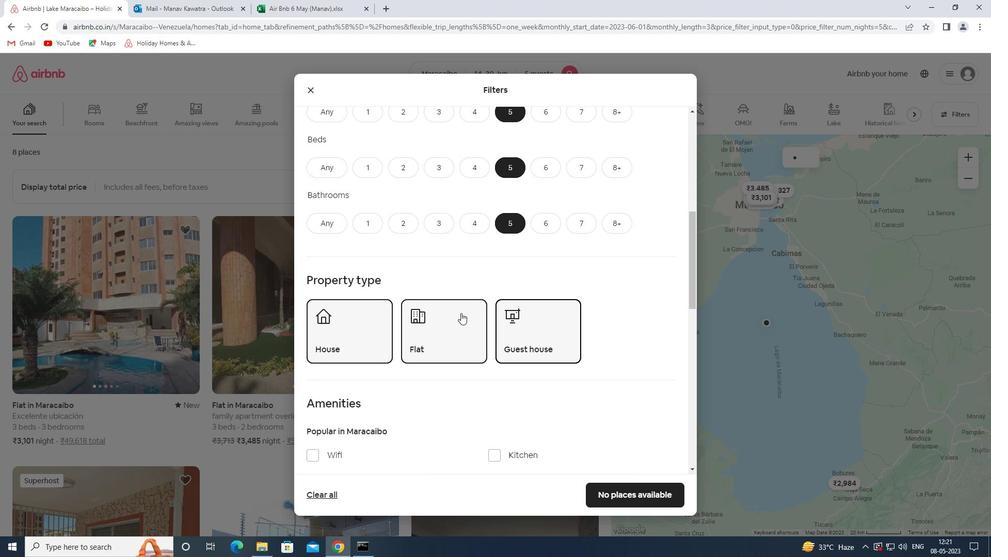 
Action: Mouse scrolled (457, 304) with delta (0, 0)
Screenshot: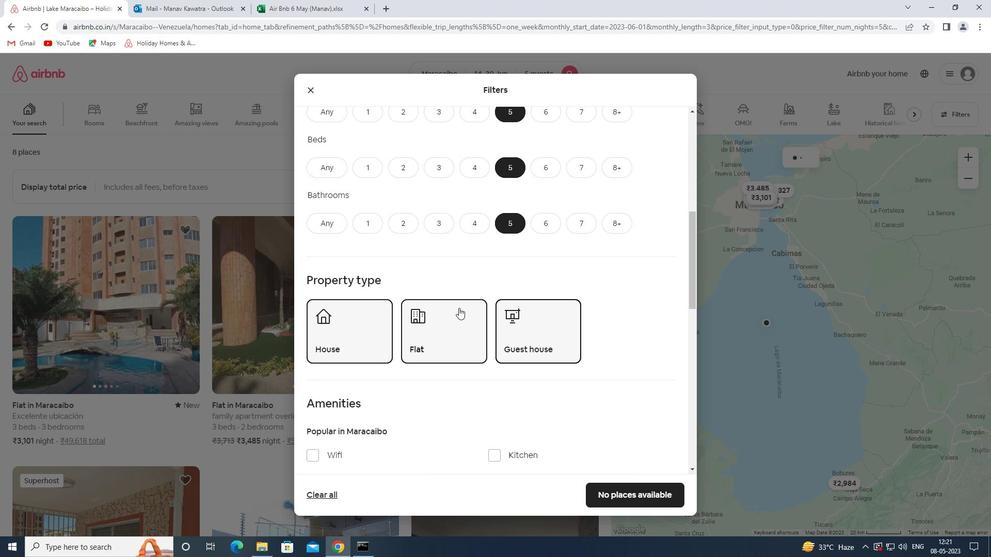 
Action: Mouse scrolled (457, 304) with delta (0, 0)
Screenshot: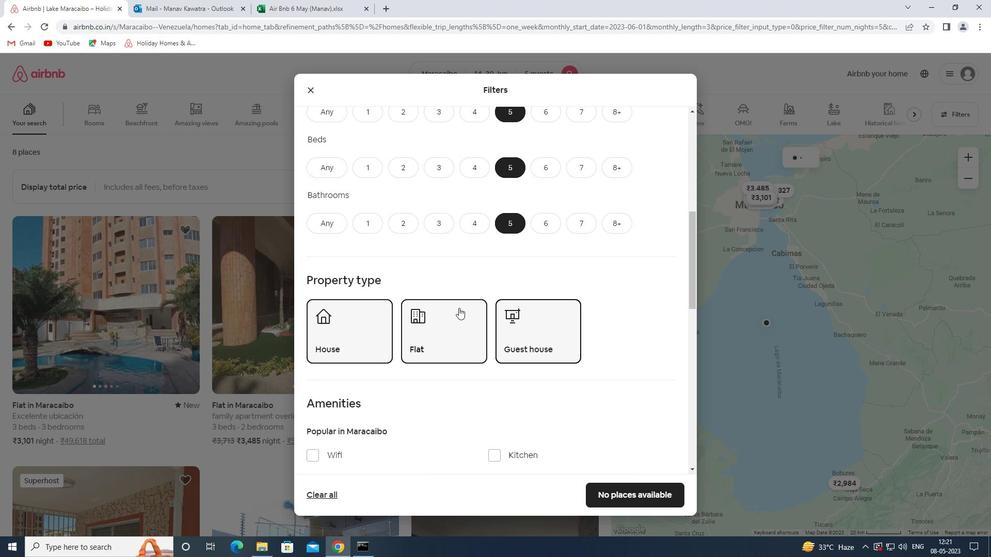 
Action: Mouse scrolled (457, 304) with delta (0, 0)
Screenshot: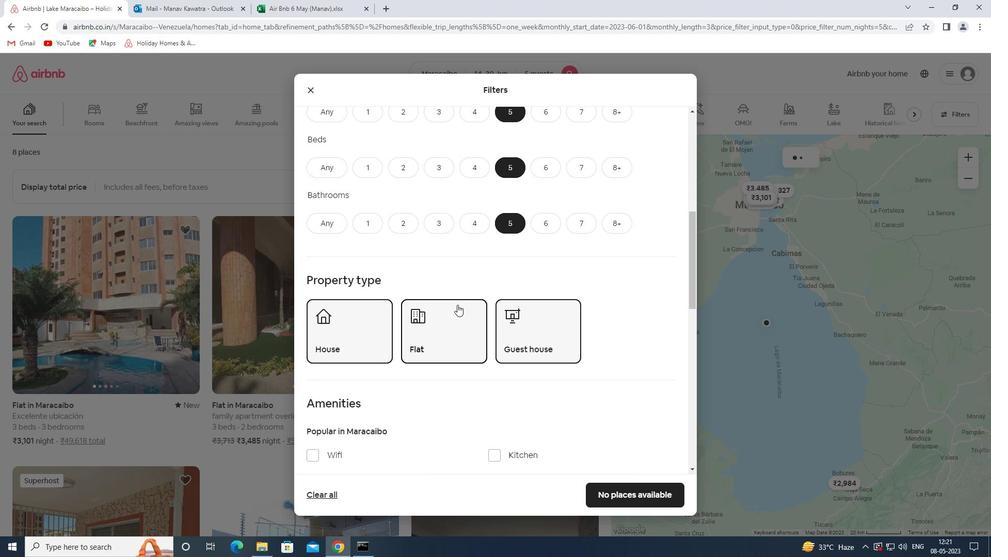 
Action: Mouse moved to (337, 195)
Screenshot: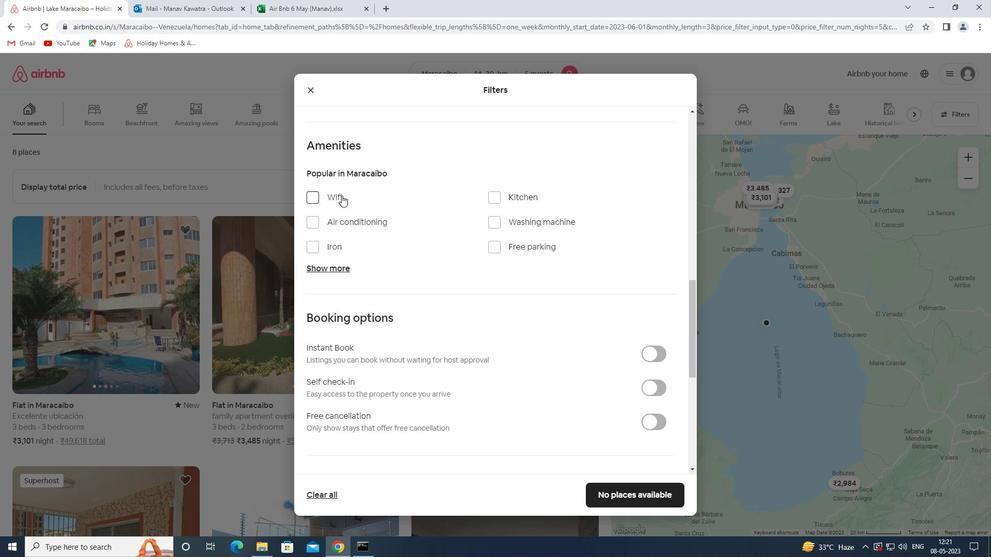 
Action: Mouse pressed left at (337, 195)
Screenshot: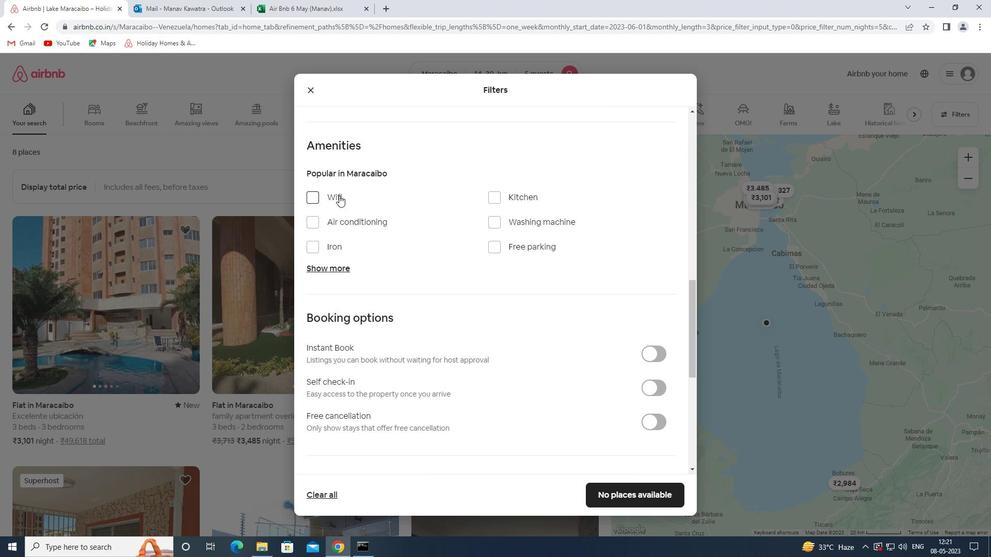 
Action: Mouse moved to (526, 223)
Screenshot: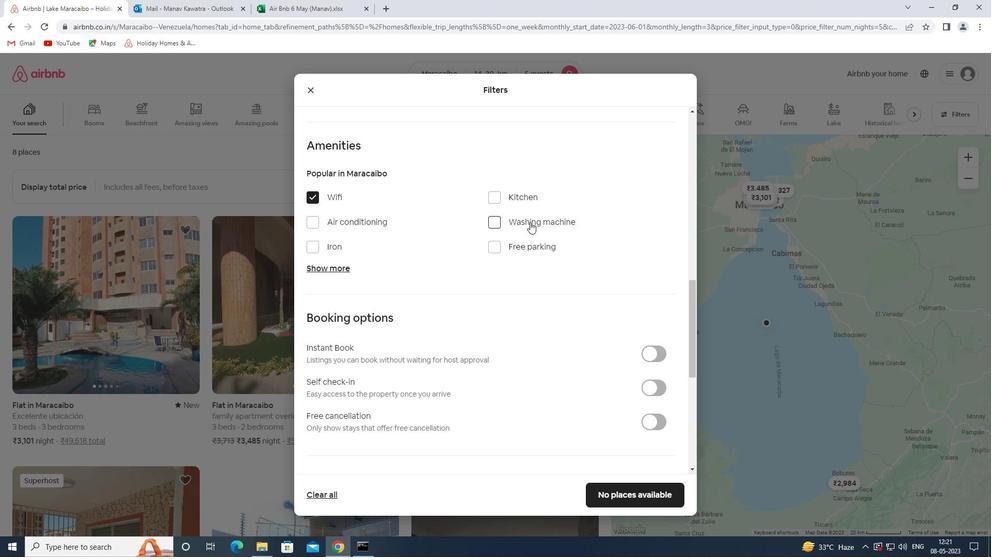 
Action: Mouse pressed left at (526, 223)
Screenshot: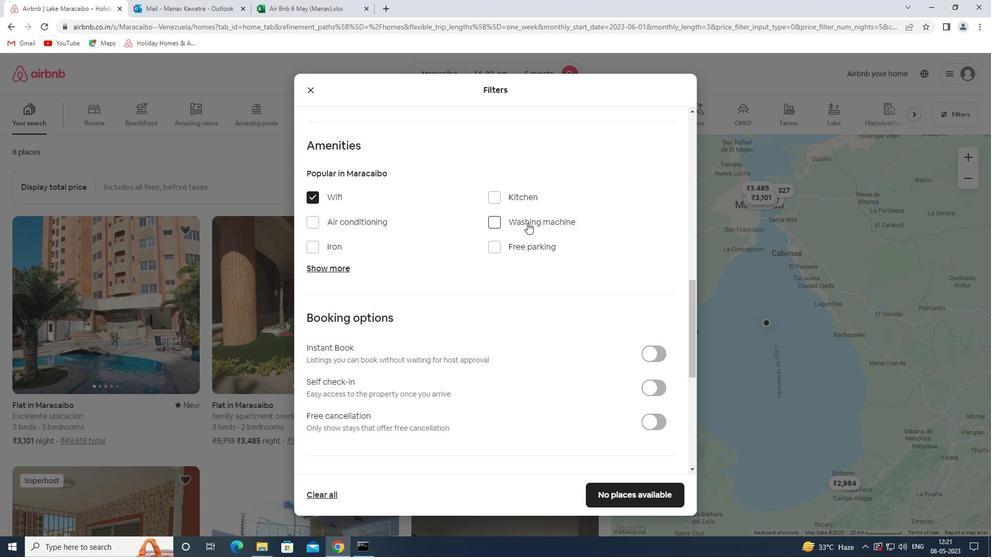 
Action: Mouse moved to (525, 220)
Screenshot: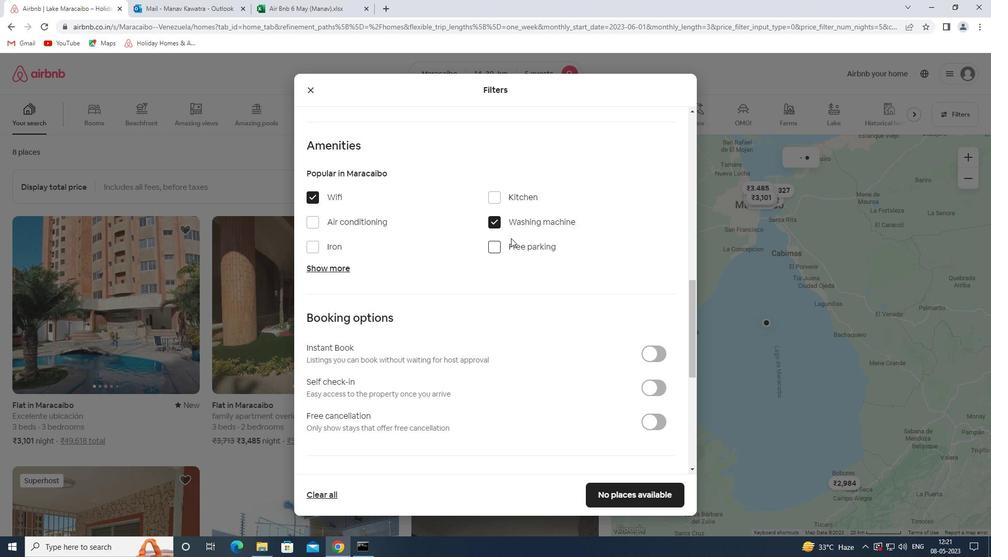 
Action: Mouse pressed left at (525, 220)
Screenshot: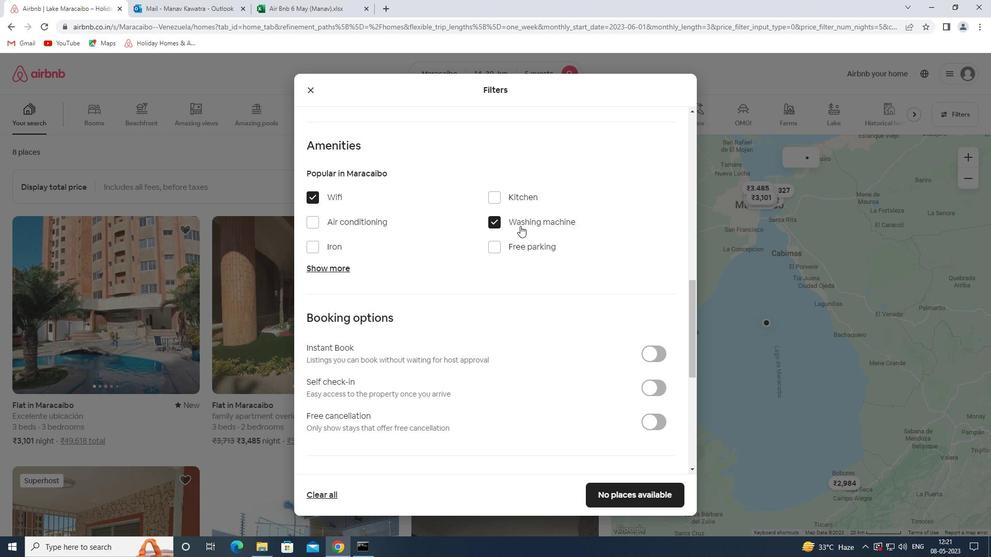 
Action: Mouse moved to (517, 248)
Screenshot: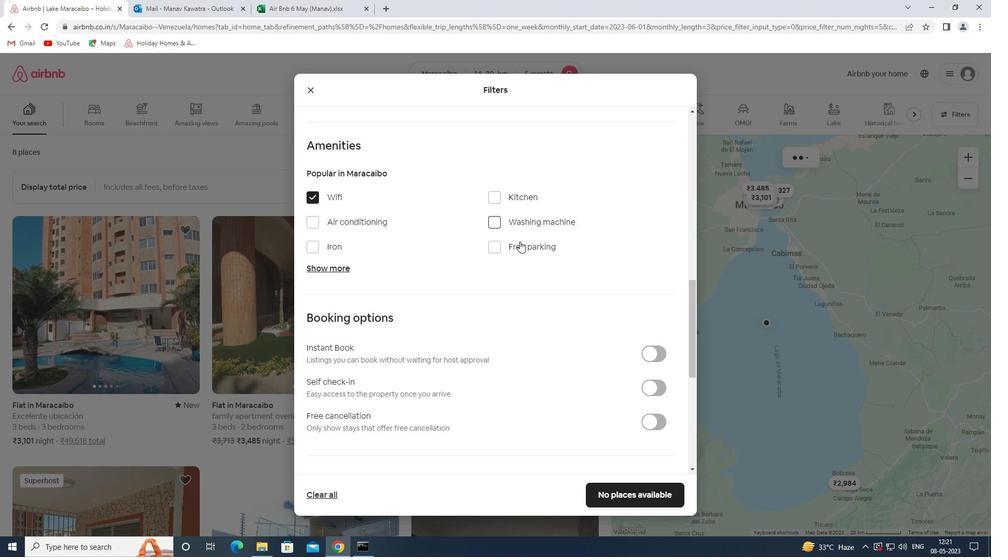 
Action: Mouse pressed left at (517, 248)
Screenshot: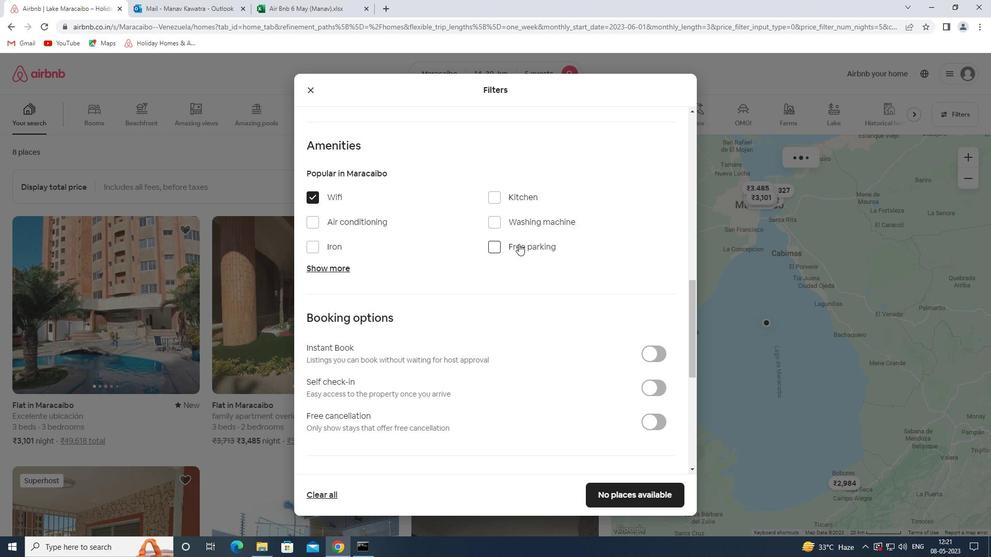 
Action: Mouse moved to (333, 268)
Screenshot: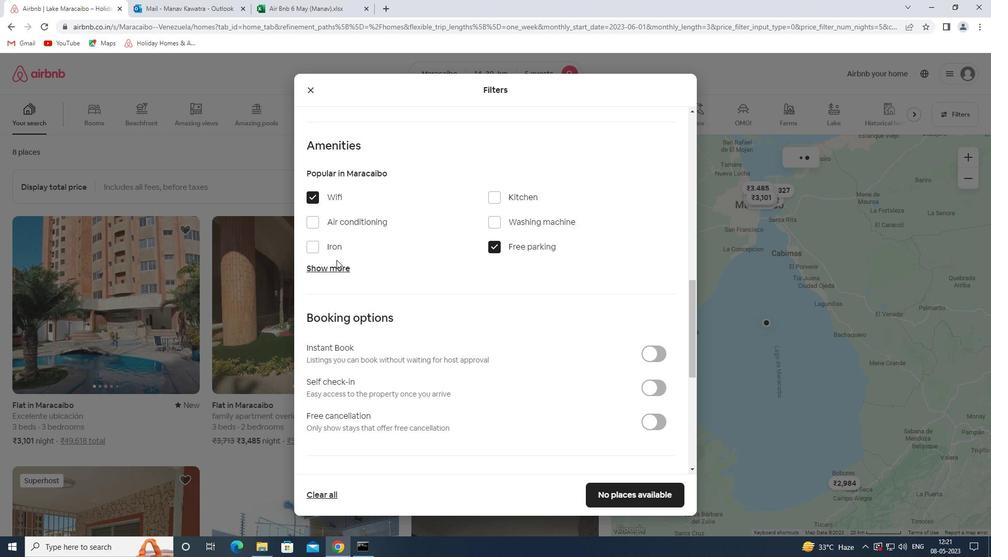 
Action: Mouse pressed left at (333, 268)
Screenshot: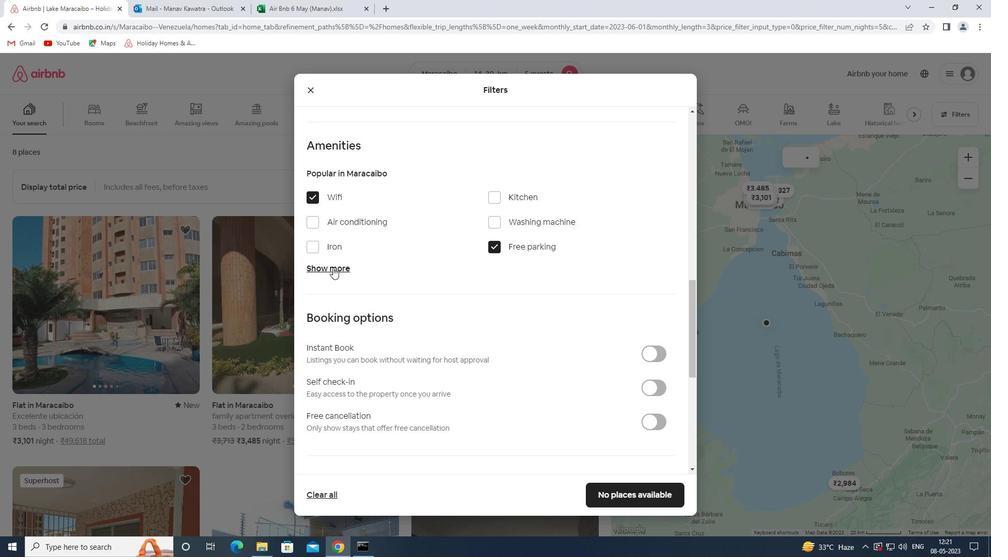 
Action: Mouse moved to (516, 330)
Screenshot: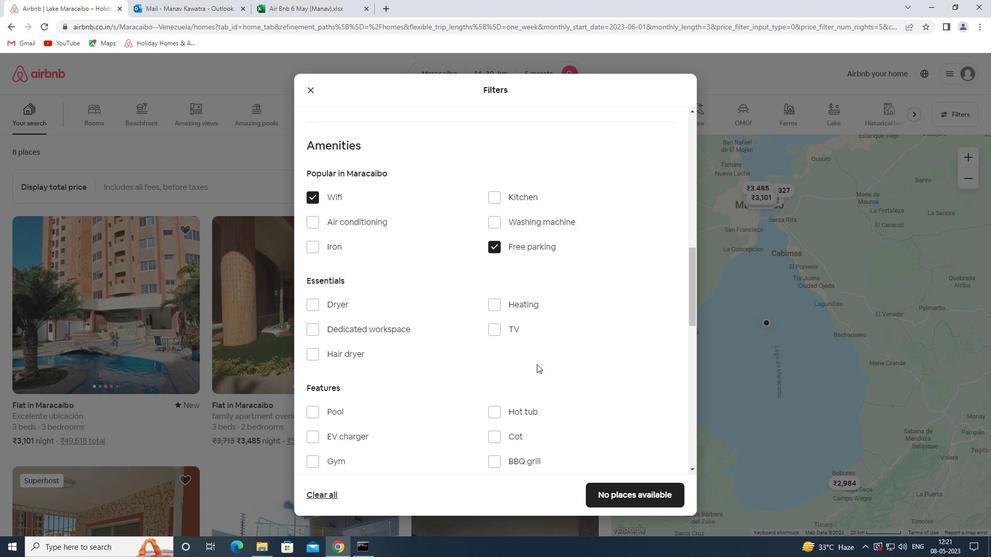 
Action: Mouse pressed left at (516, 330)
Screenshot: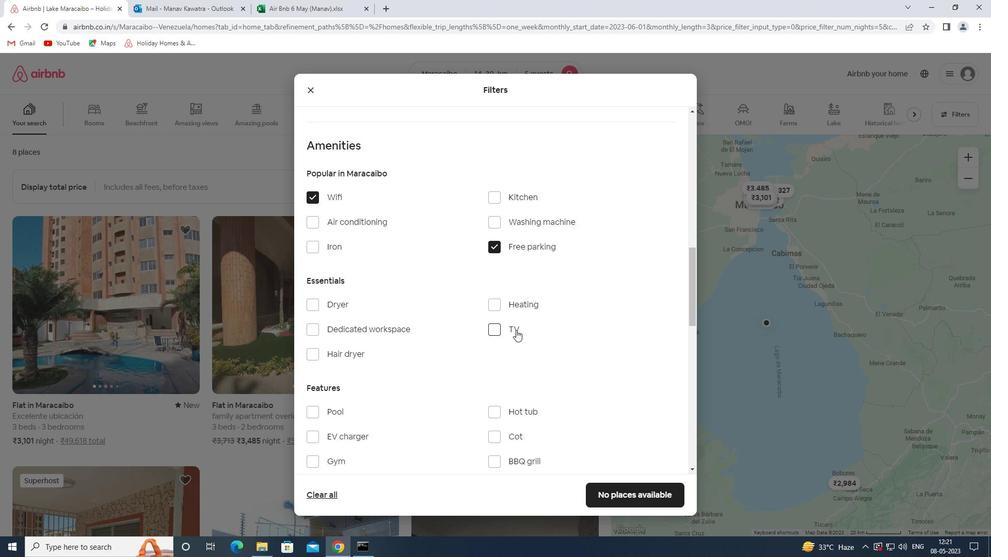 
Action: Mouse moved to (435, 376)
Screenshot: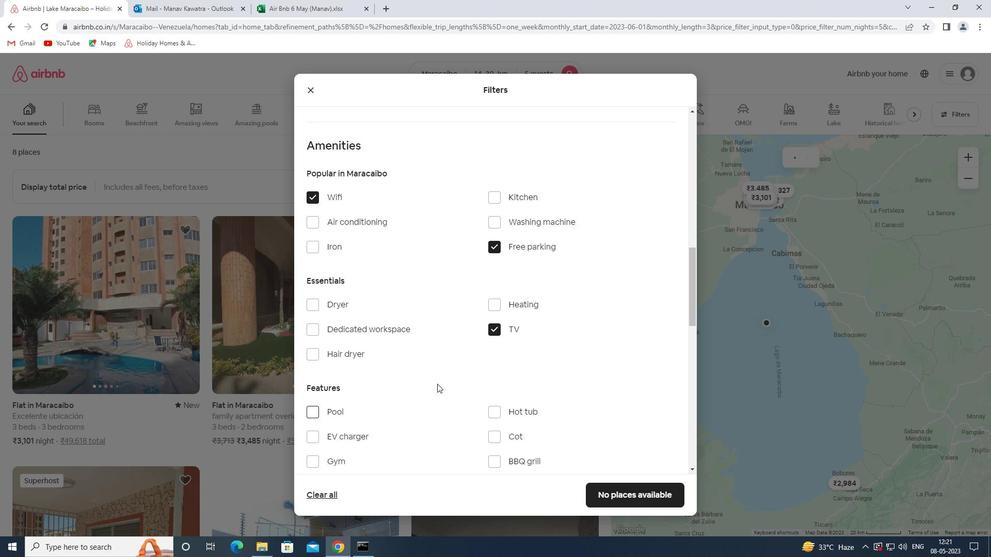 
Action: Mouse scrolled (435, 376) with delta (0, 0)
Screenshot: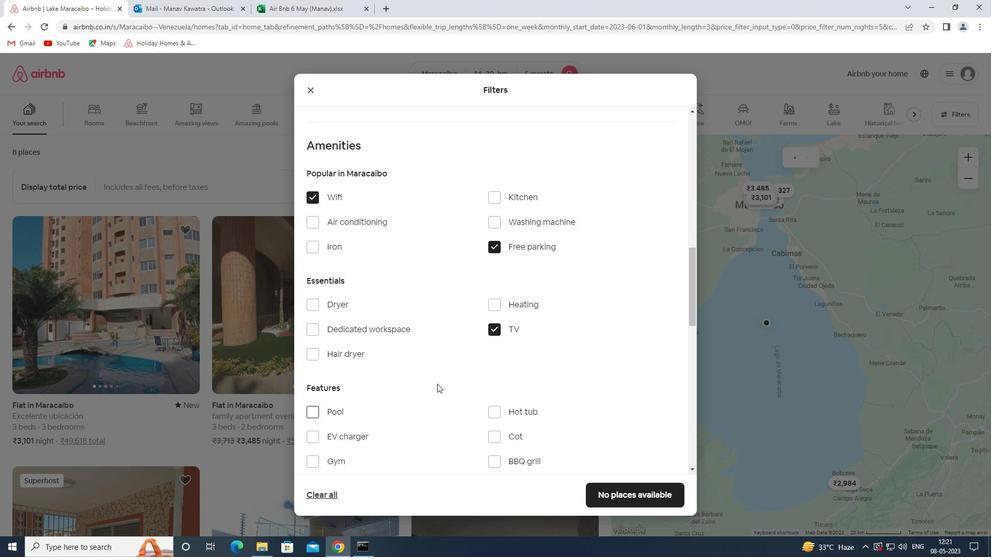 
Action: Mouse moved to (435, 375)
Screenshot: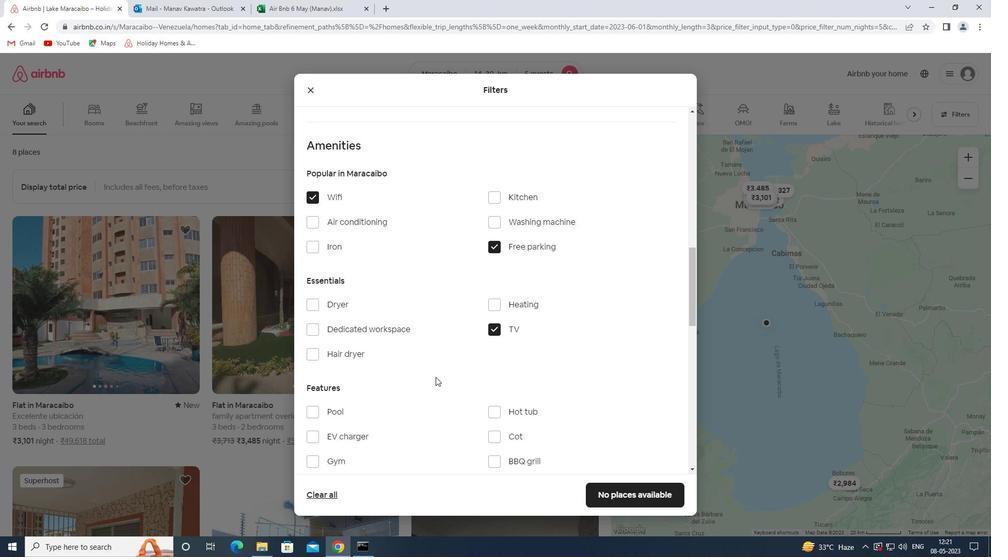
Action: Mouse scrolled (435, 374) with delta (0, 0)
Screenshot: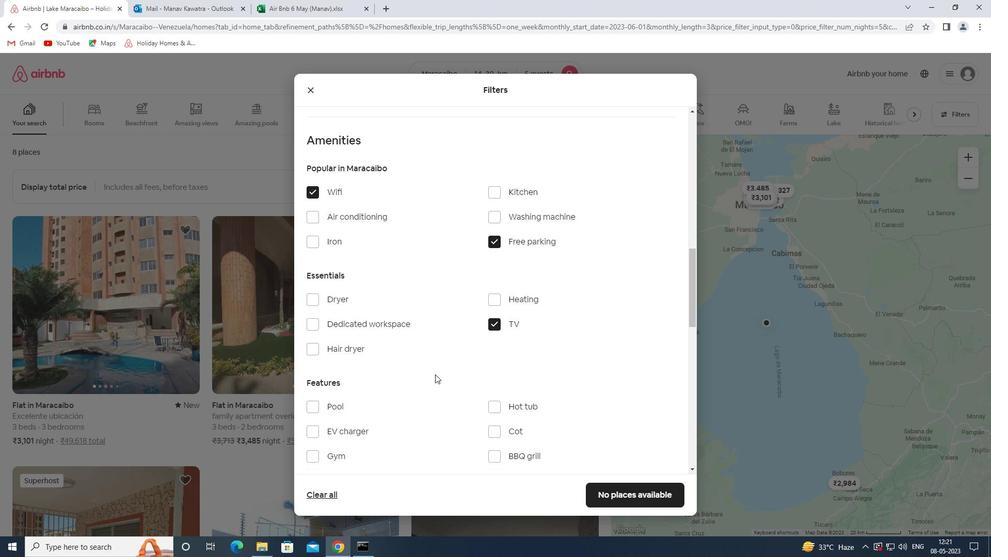 
Action: Mouse moved to (343, 360)
Screenshot: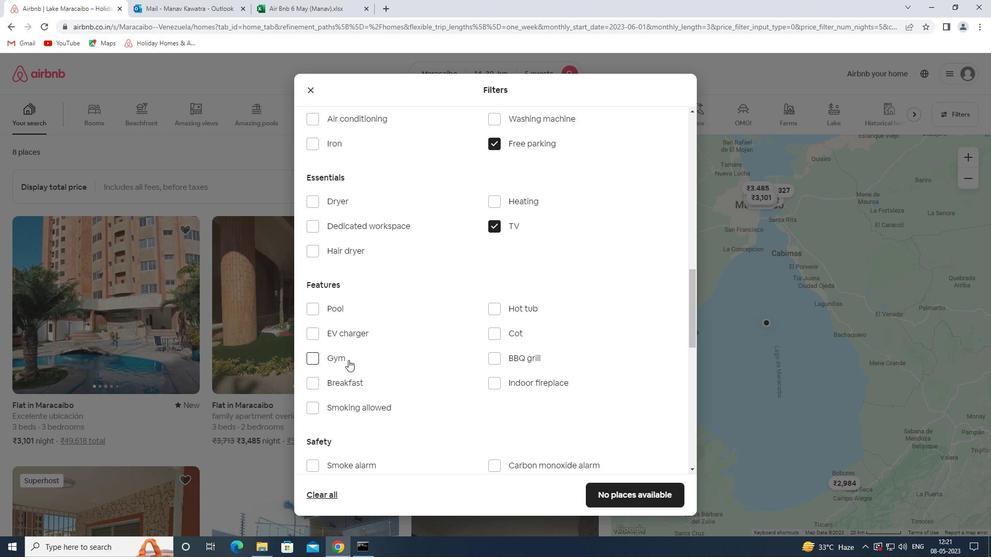 
Action: Mouse pressed left at (343, 360)
Screenshot: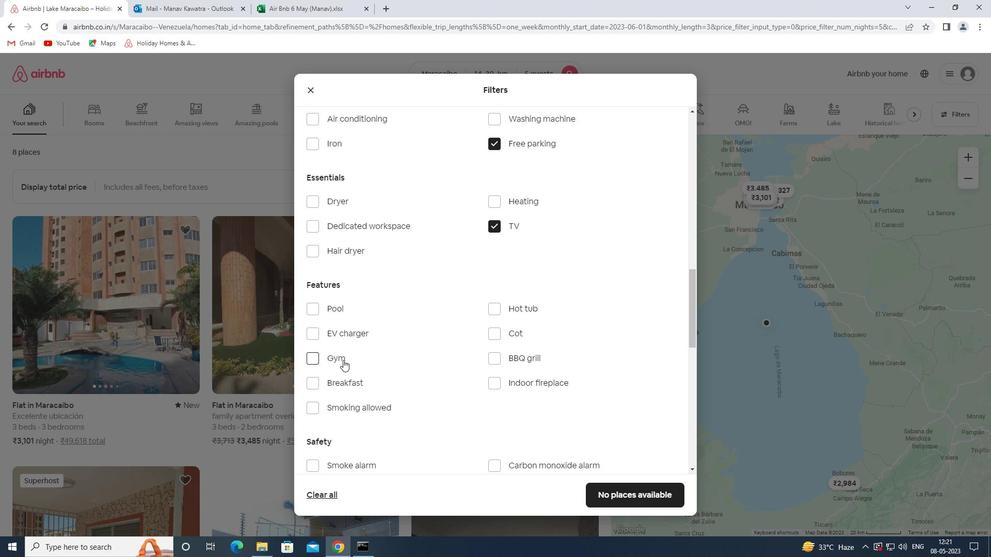 
Action: Mouse moved to (344, 388)
Screenshot: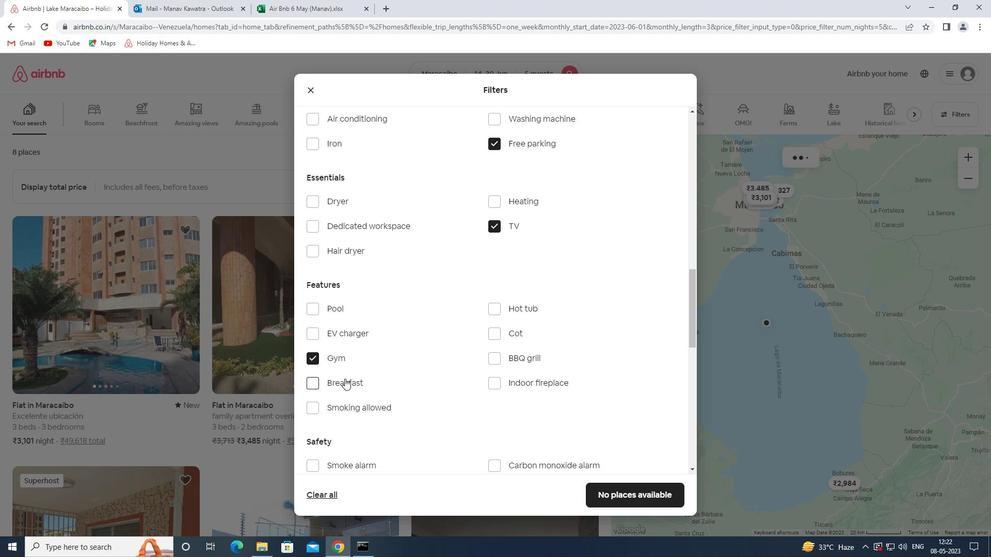 
Action: Mouse pressed left at (344, 388)
Screenshot: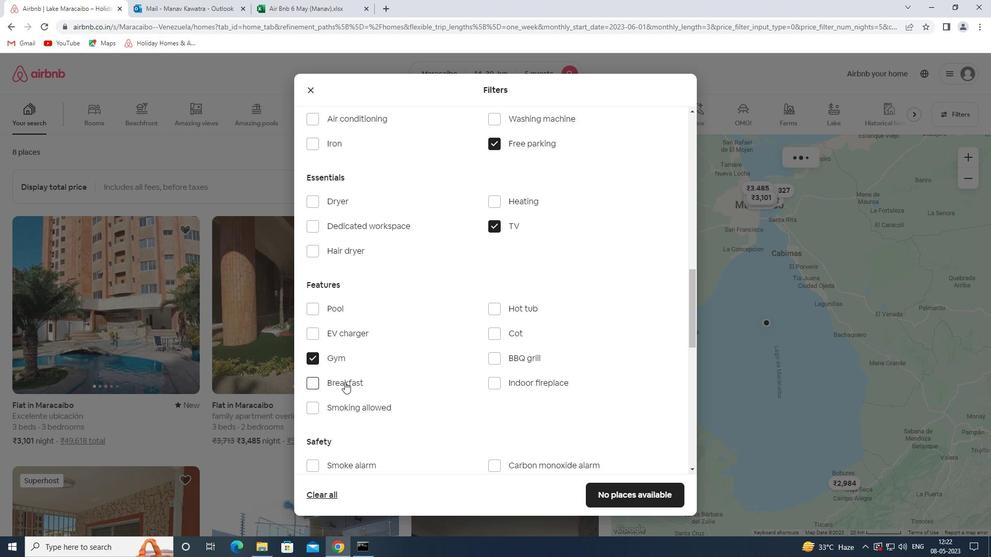 
Action: Mouse moved to (416, 350)
Screenshot: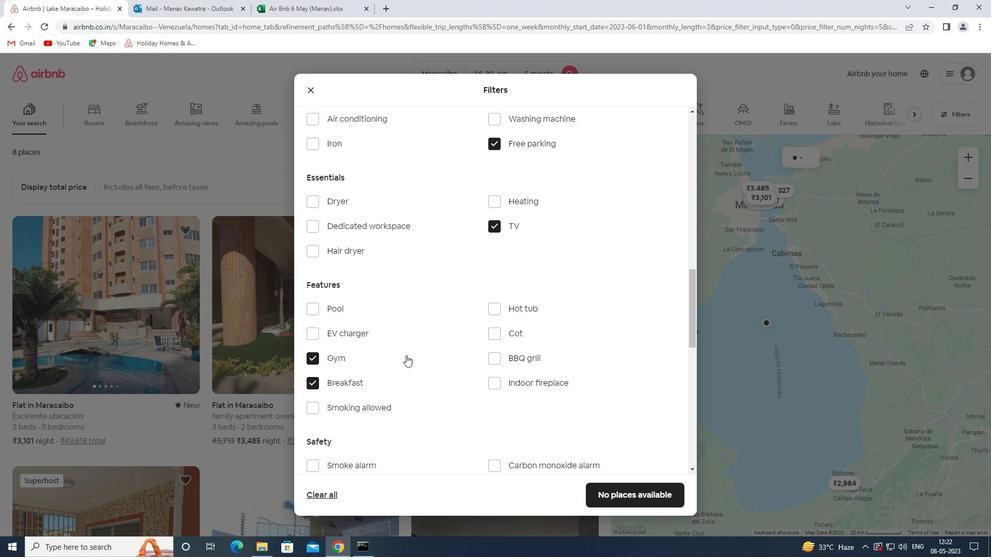 
Action: Mouse scrolled (416, 349) with delta (0, 0)
Screenshot: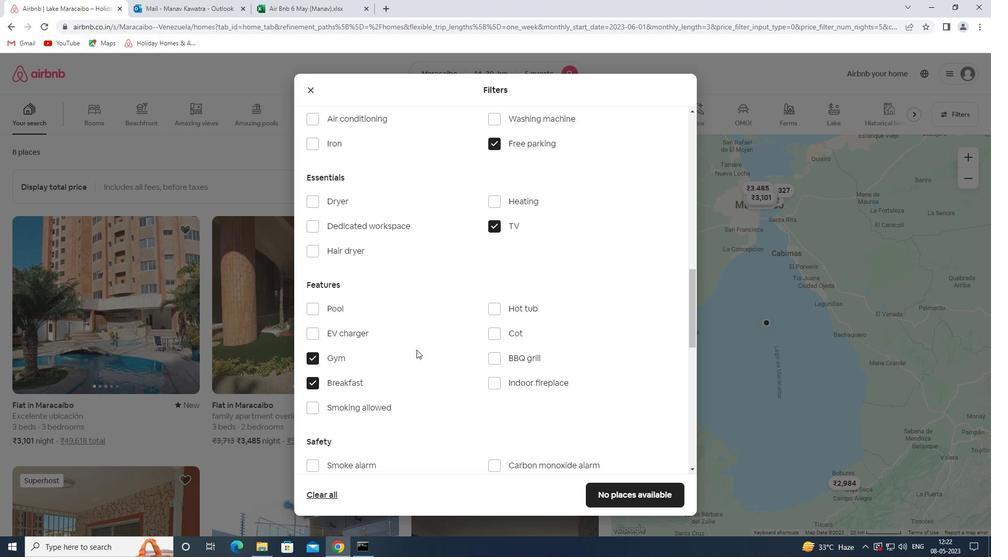 
Action: Mouse scrolled (416, 349) with delta (0, 0)
Screenshot: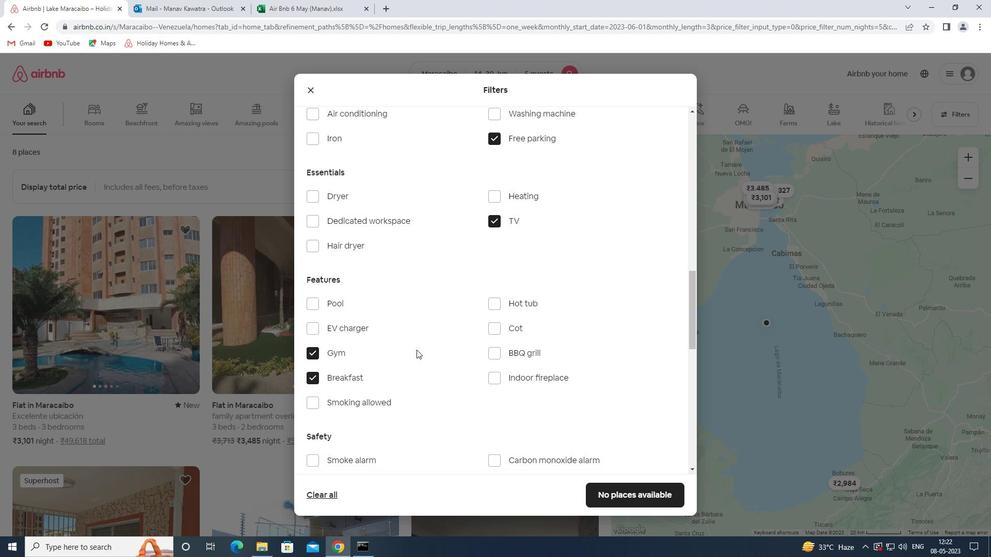 
Action: Mouse scrolled (416, 349) with delta (0, 0)
Screenshot: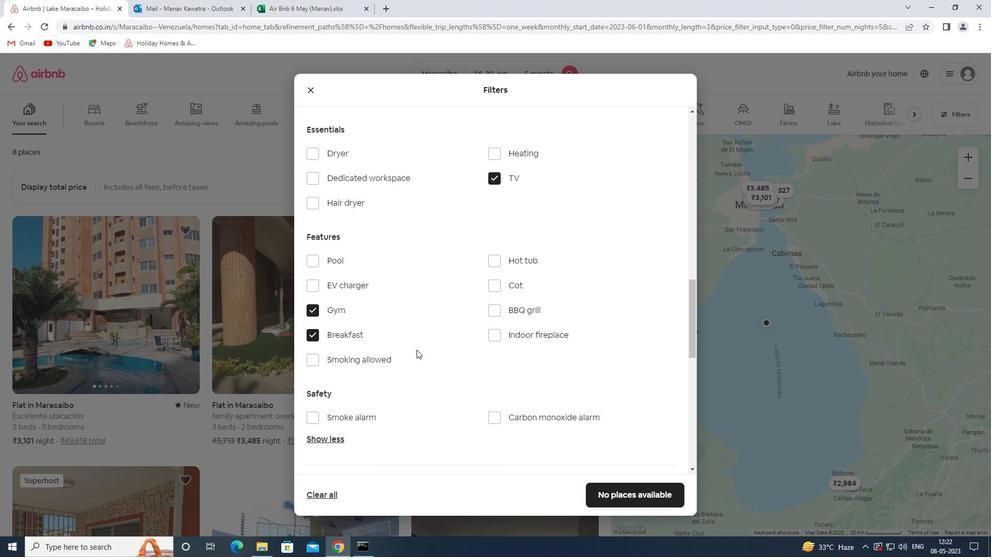 
Action: Mouse scrolled (416, 349) with delta (0, 0)
Screenshot: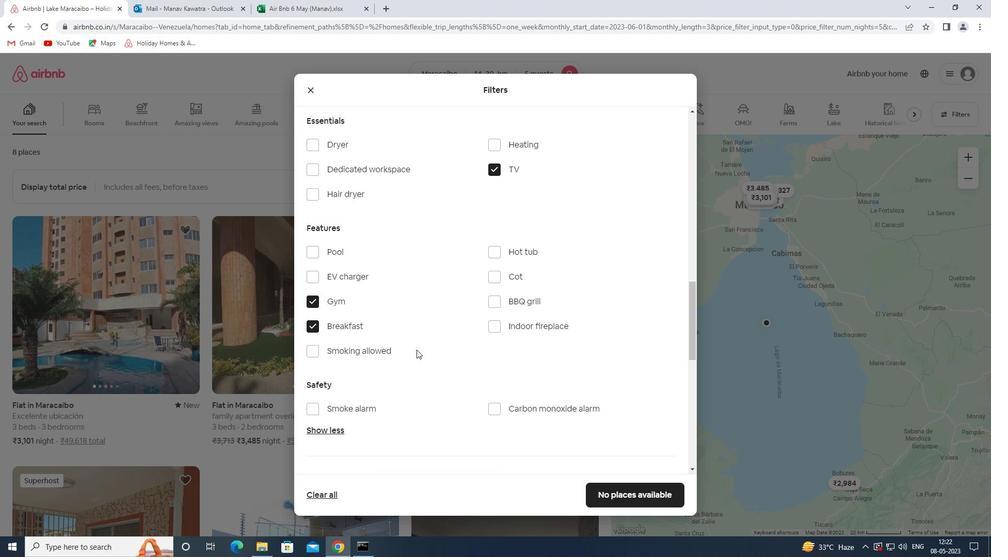 
Action: Mouse moved to (657, 401)
Screenshot: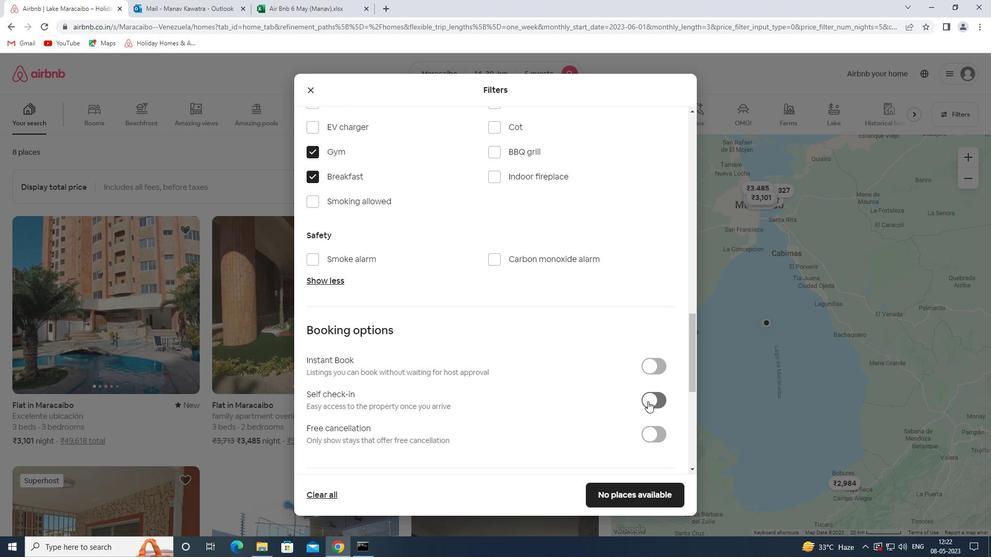 
Action: Mouse pressed left at (657, 401)
Screenshot: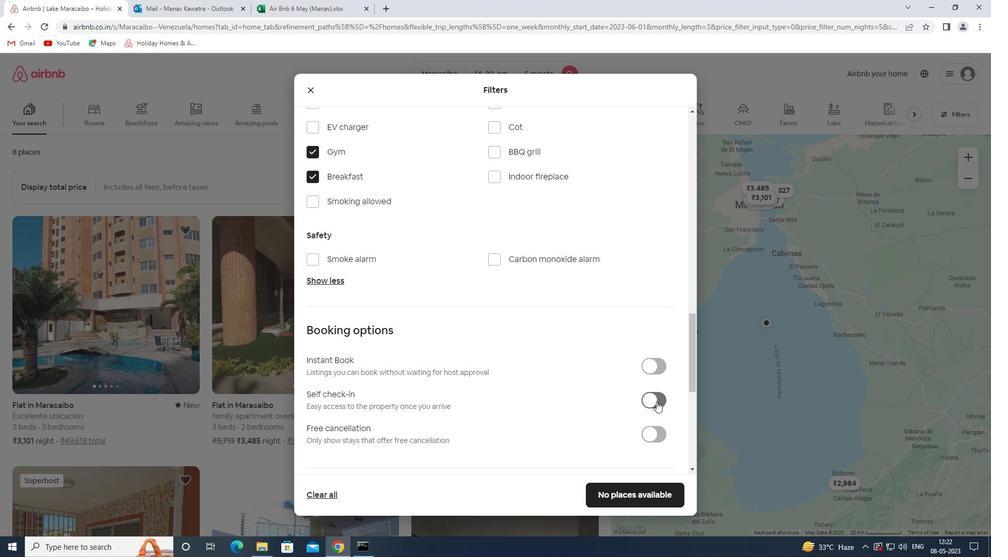 
Action: Mouse moved to (600, 393)
Screenshot: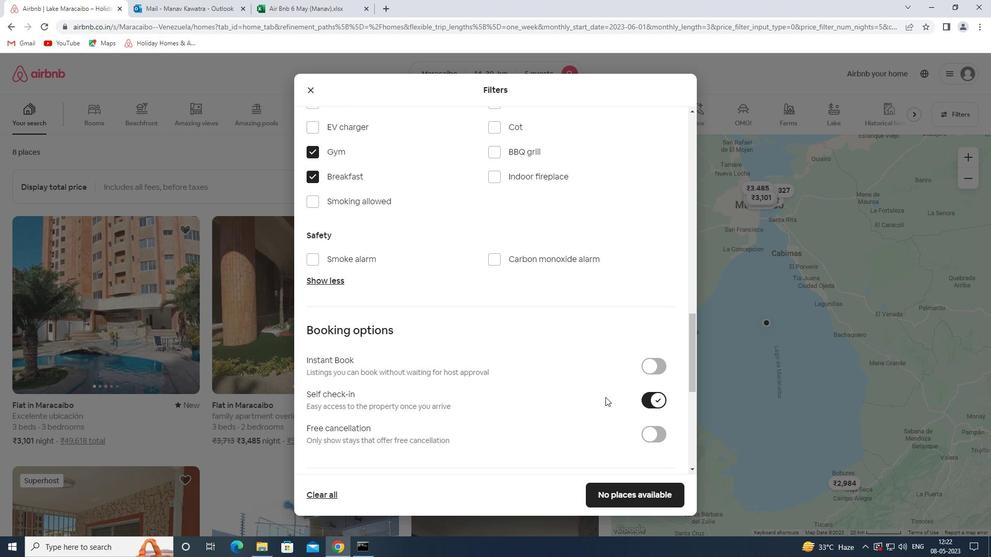 
Action: Mouse scrolled (600, 392) with delta (0, 0)
Screenshot: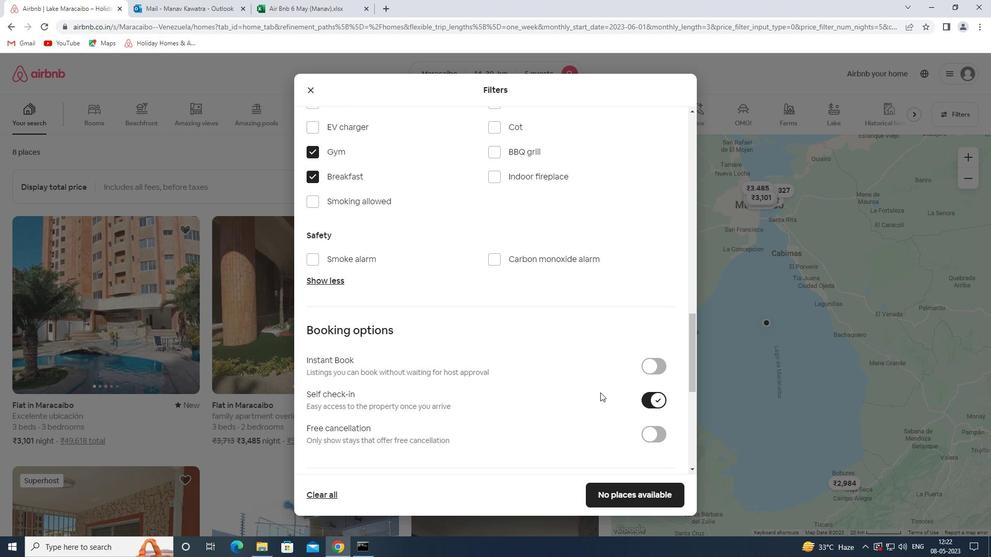 
Action: Mouse scrolled (600, 392) with delta (0, 0)
Screenshot: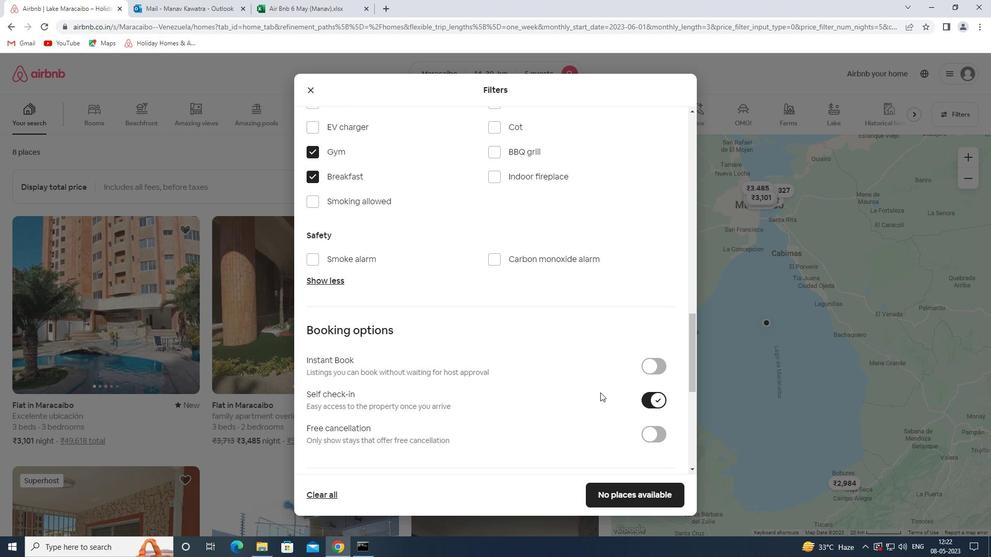 
Action: Mouse scrolled (600, 392) with delta (0, 0)
Screenshot: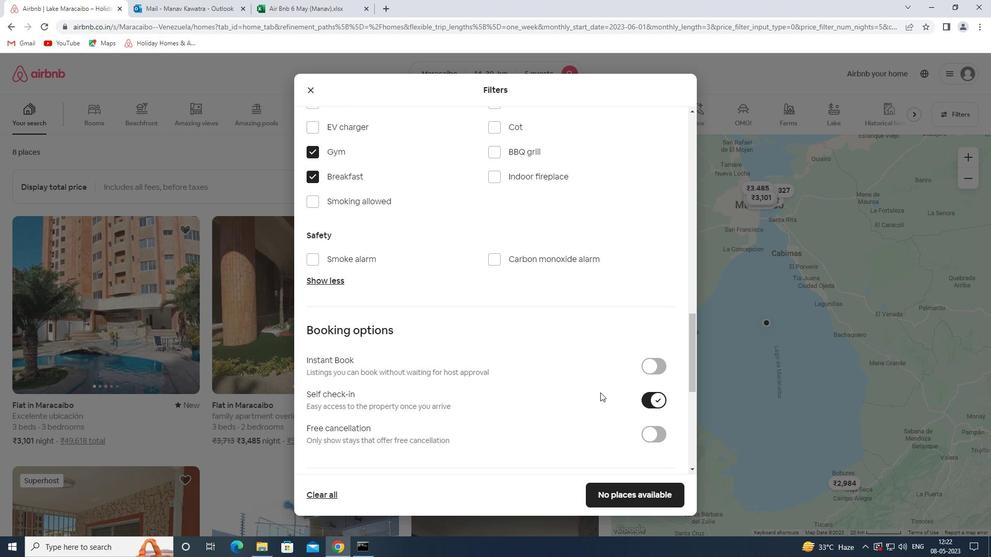 
Action: Mouse scrolled (600, 392) with delta (0, 0)
Screenshot: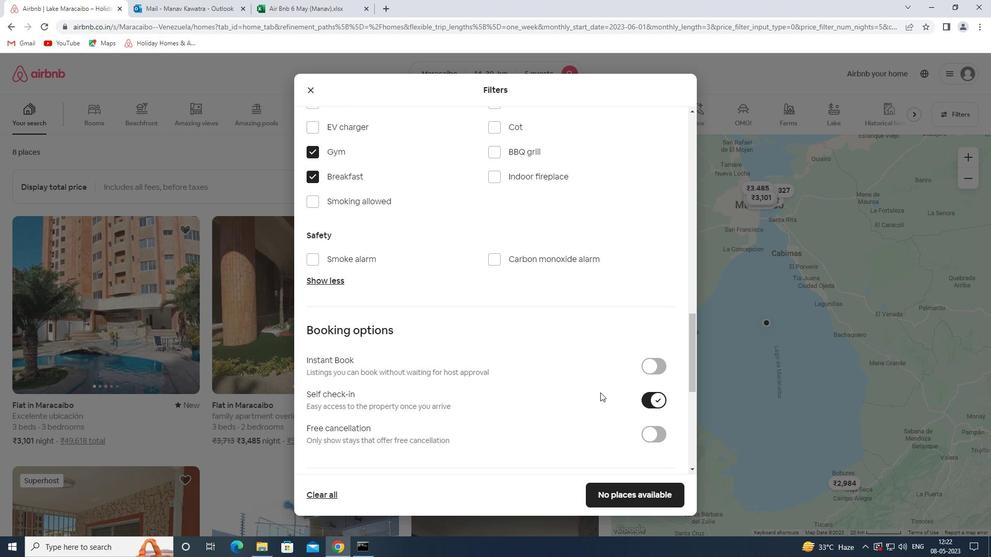 
Action: Mouse moved to (332, 437)
Screenshot: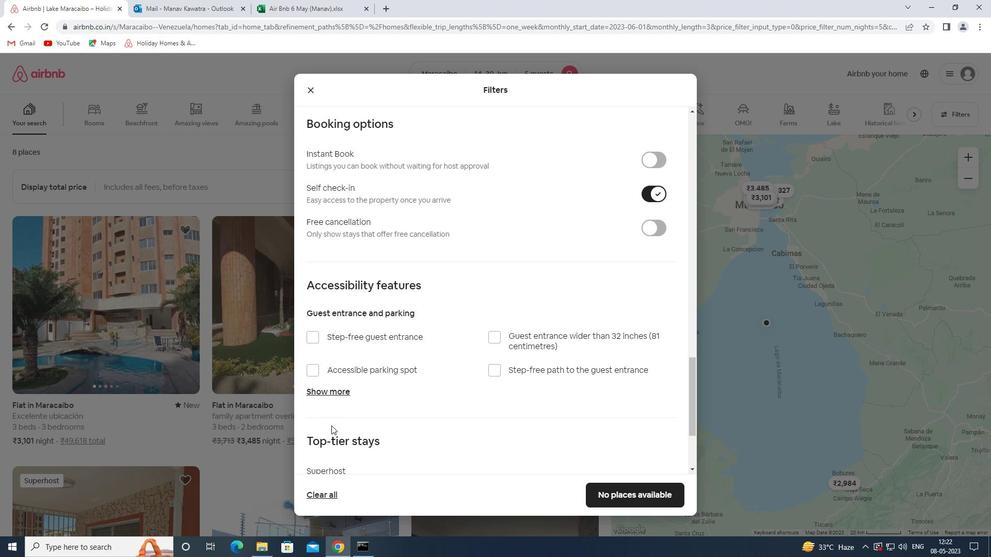 
Action: Mouse scrolled (332, 436) with delta (0, 0)
Screenshot: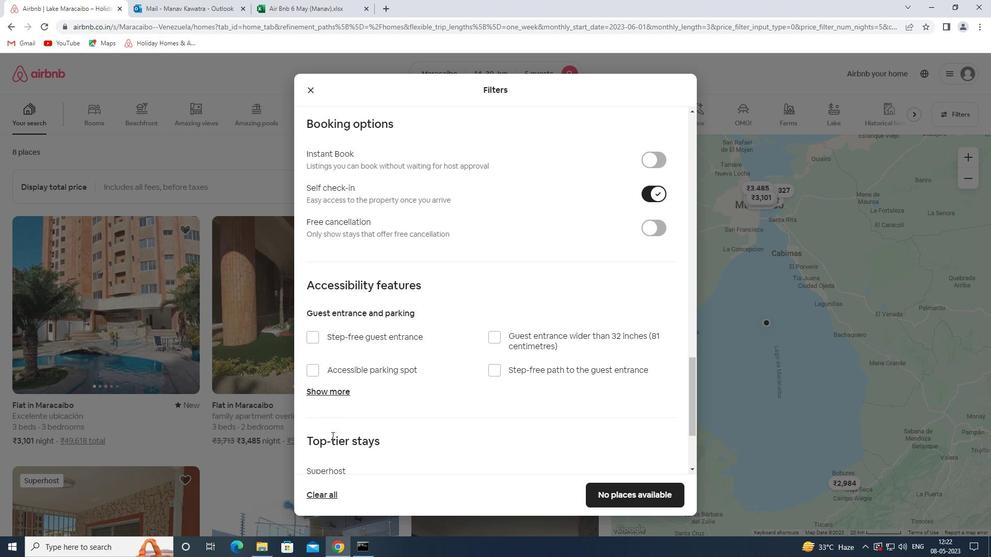 
Action: Mouse moved to (332, 436)
Screenshot: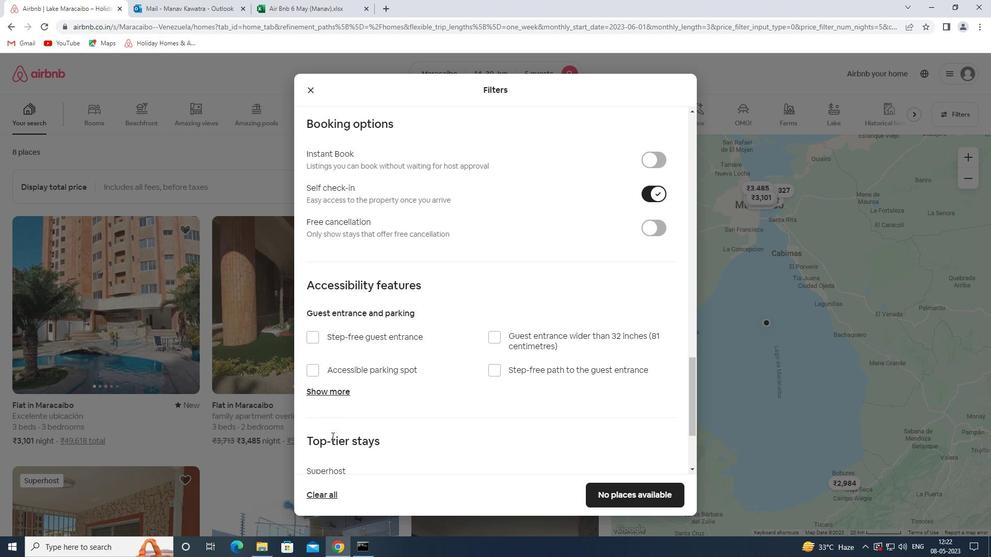 
Action: Mouse scrolled (332, 436) with delta (0, 0)
Screenshot: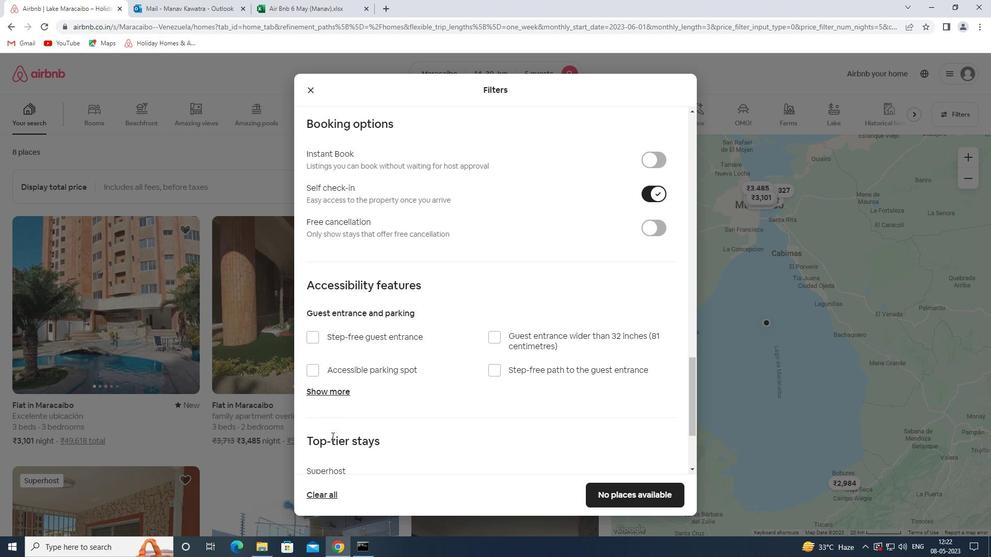 
Action: Mouse moved to (333, 433)
Screenshot: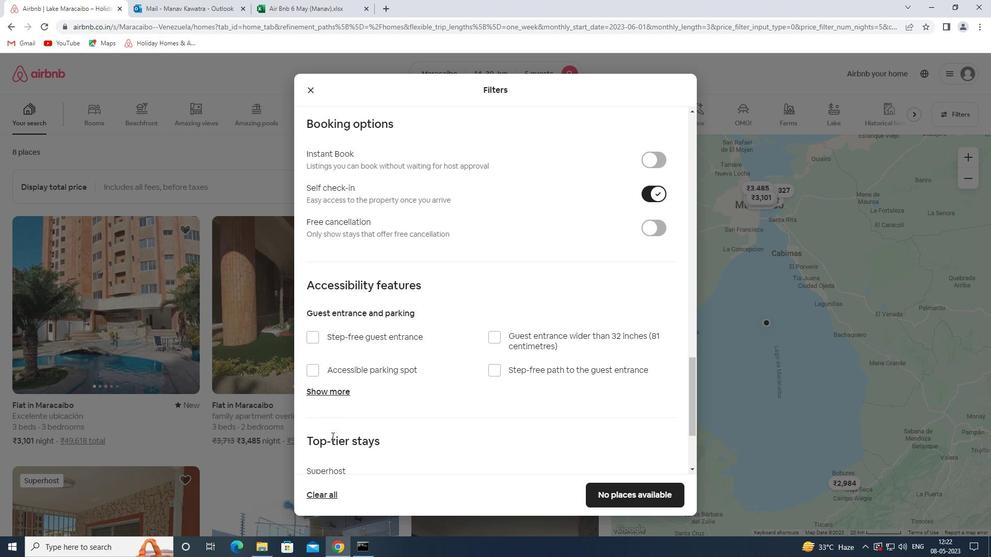 
Action: Mouse scrolled (333, 432) with delta (0, 0)
Screenshot: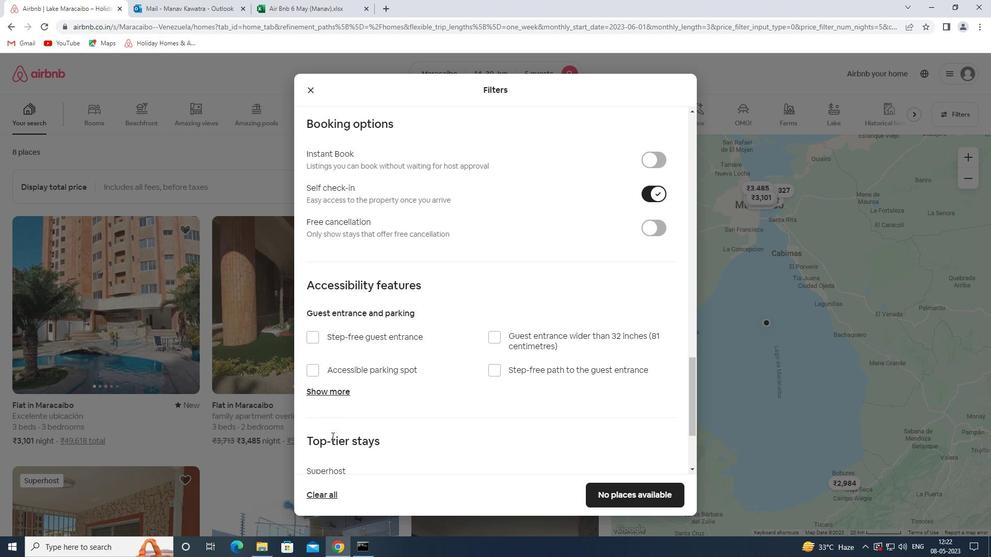 
Action: Mouse moved to (336, 427)
Screenshot: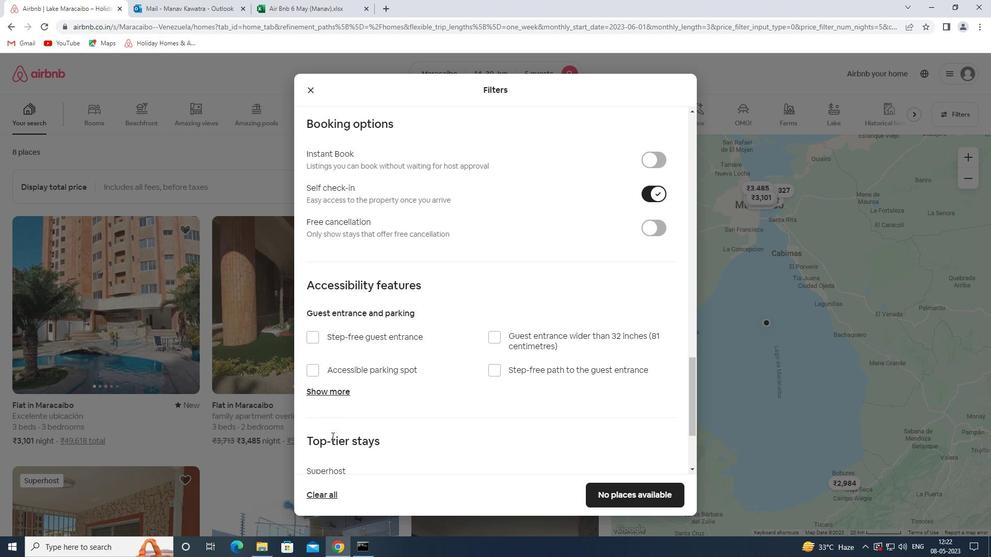 
Action: Mouse scrolled (336, 427) with delta (0, 0)
Screenshot: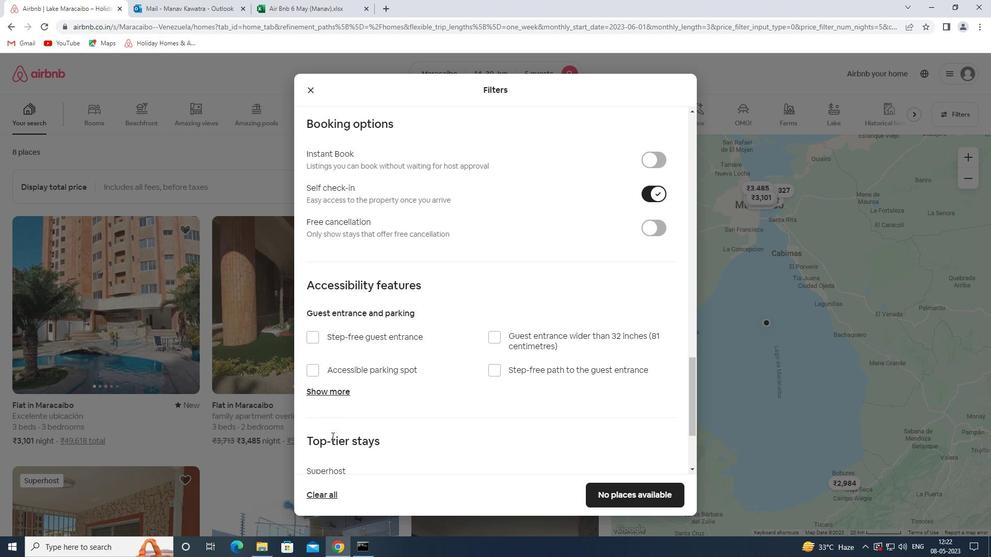
Action: Mouse moved to (571, 330)
Screenshot: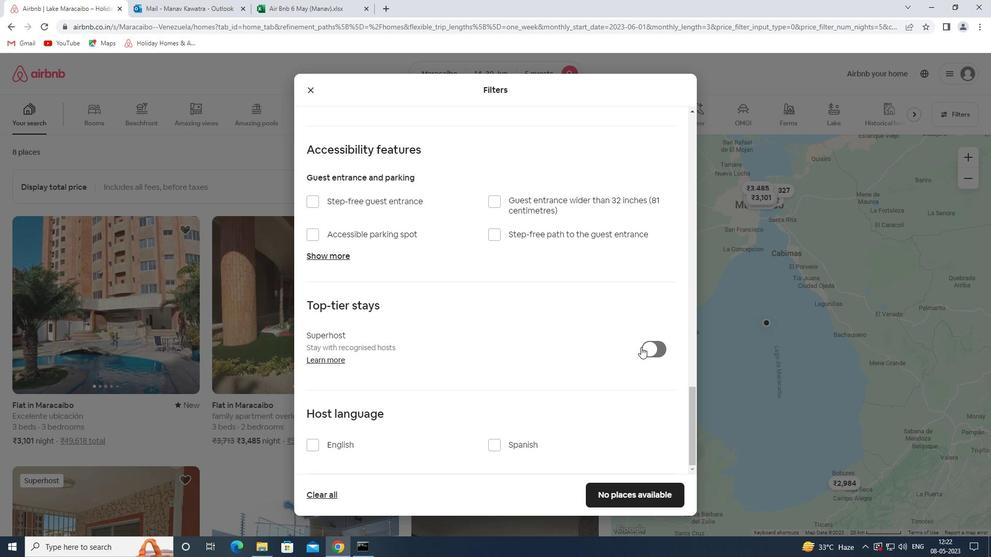 
Action: Mouse scrolled (571, 330) with delta (0, 0)
Screenshot: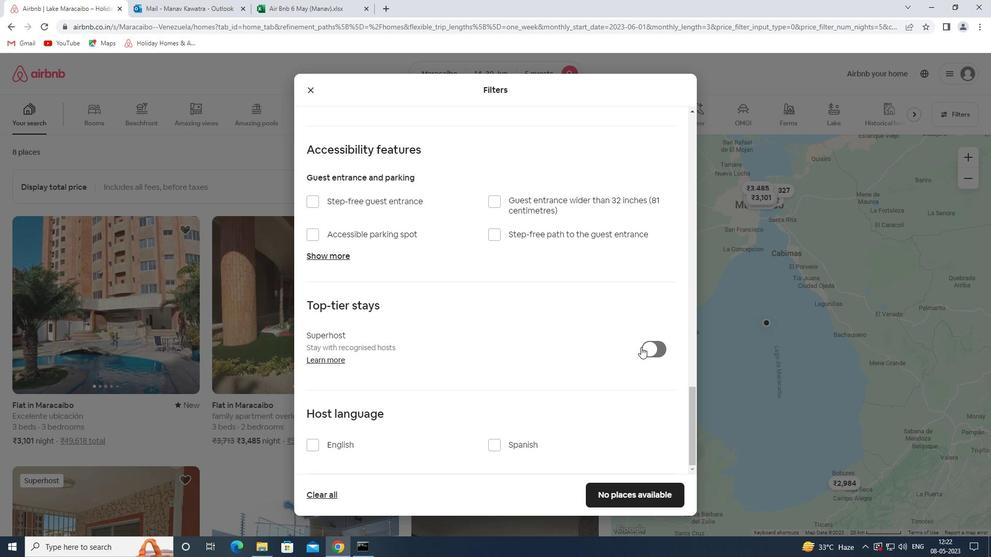 
Action: Mouse scrolled (571, 330) with delta (0, 0)
Screenshot: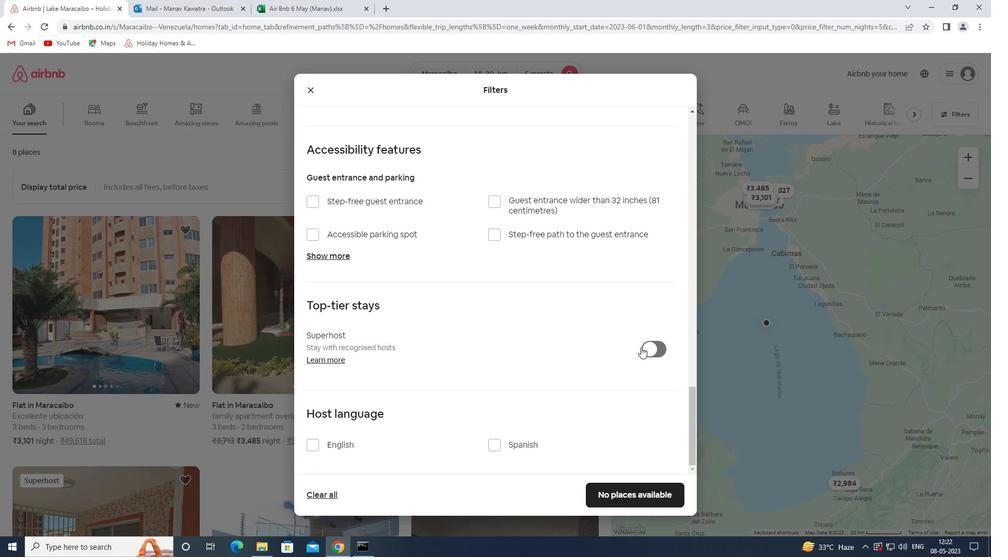 
Action: Mouse scrolled (571, 330) with delta (0, 0)
Screenshot: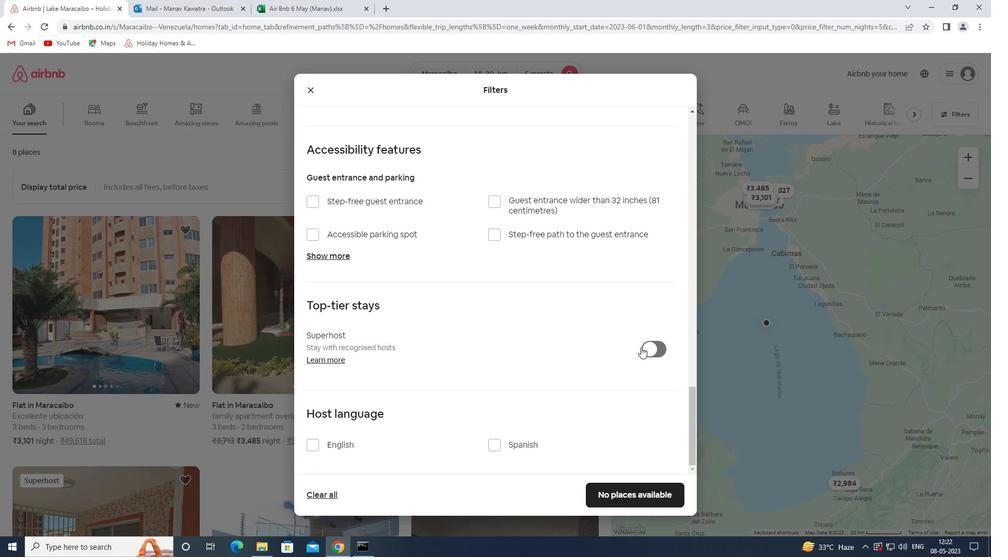 
Action: Mouse scrolled (571, 330) with delta (0, 0)
Screenshot: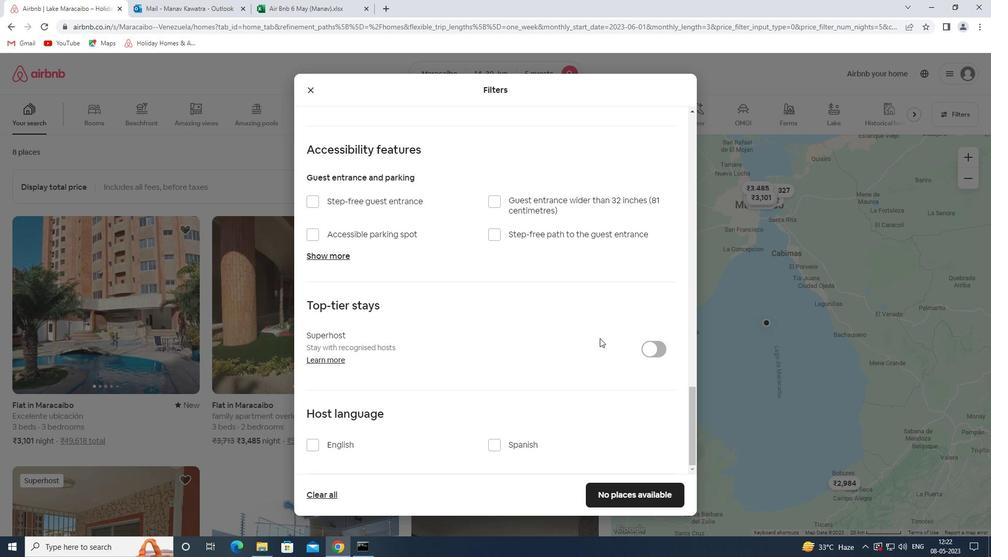 
Action: Mouse scrolled (571, 329) with delta (0, 0)
Screenshot: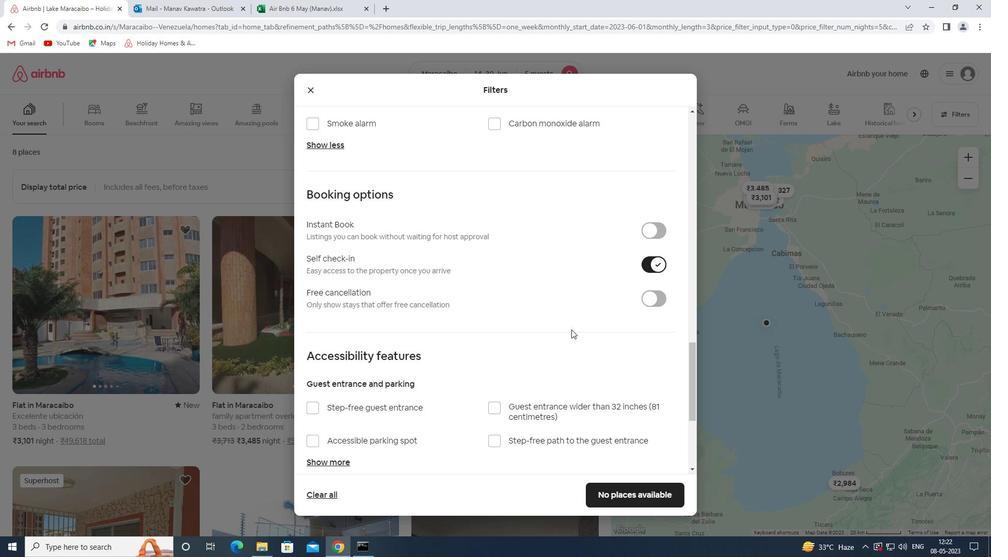 
Action: Mouse scrolled (571, 329) with delta (0, 0)
Screenshot: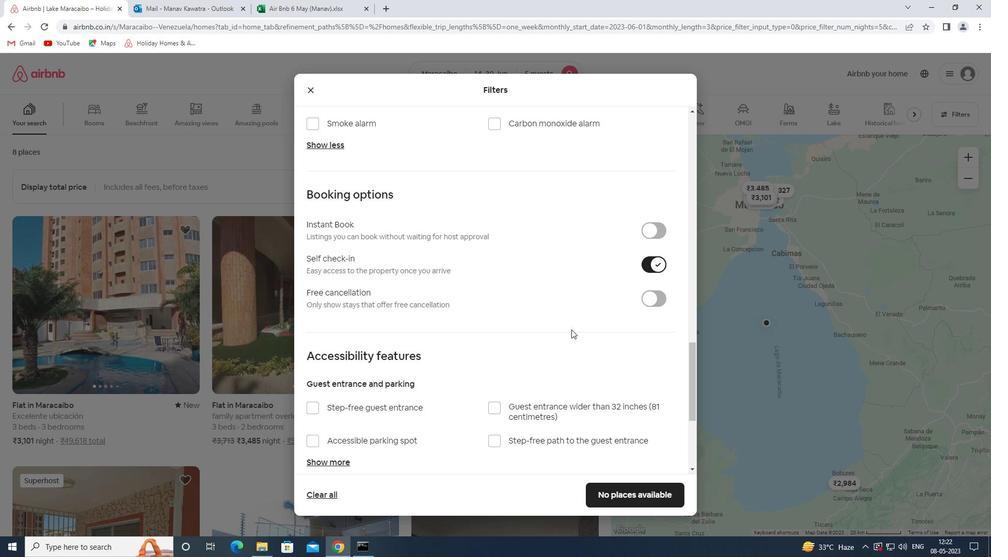 
Action: Mouse scrolled (571, 329) with delta (0, 0)
Screenshot: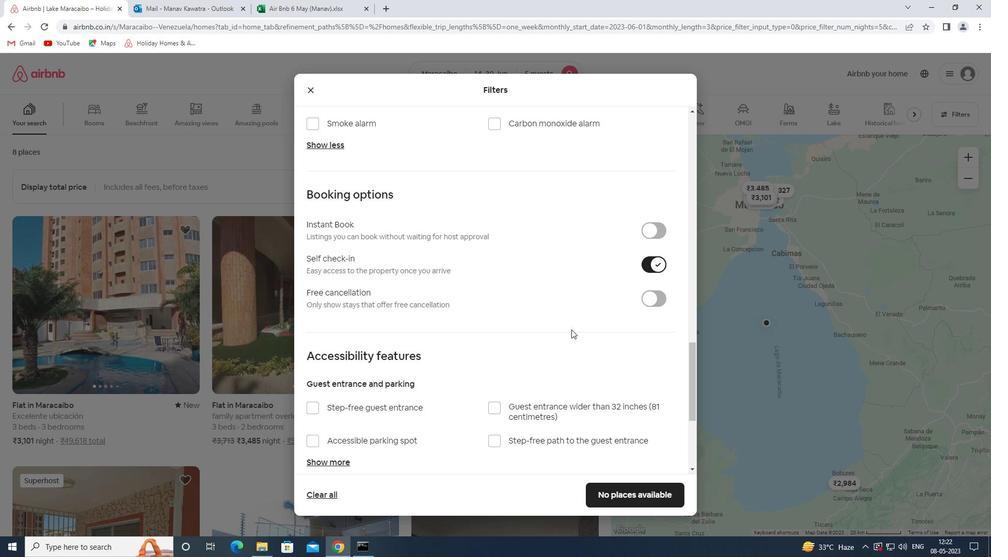 
Action: Mouse scrolled (571, 329) with delta (0, 0)
Screenshot: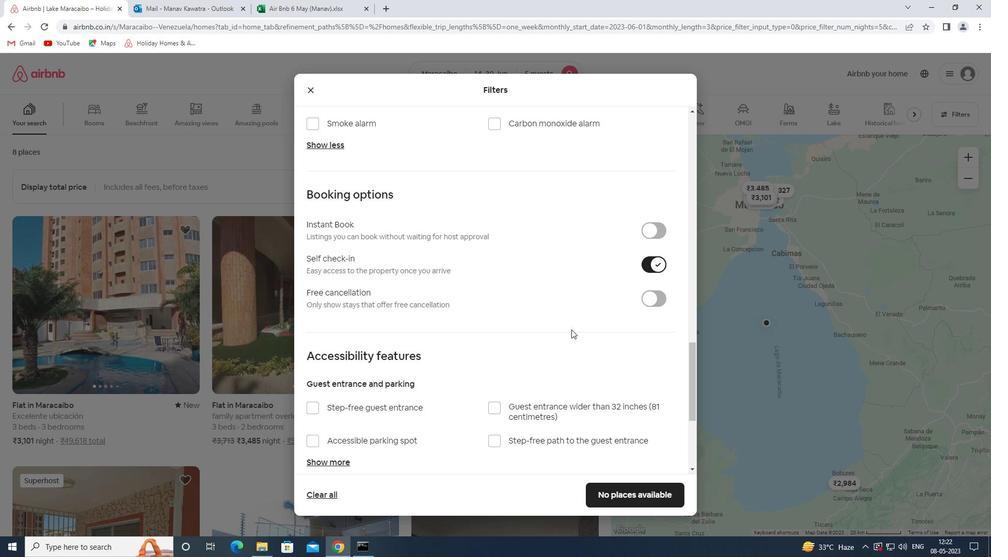 
Action: Mouse scrolled (571, 329) with delta (0, 0)
Screenshot: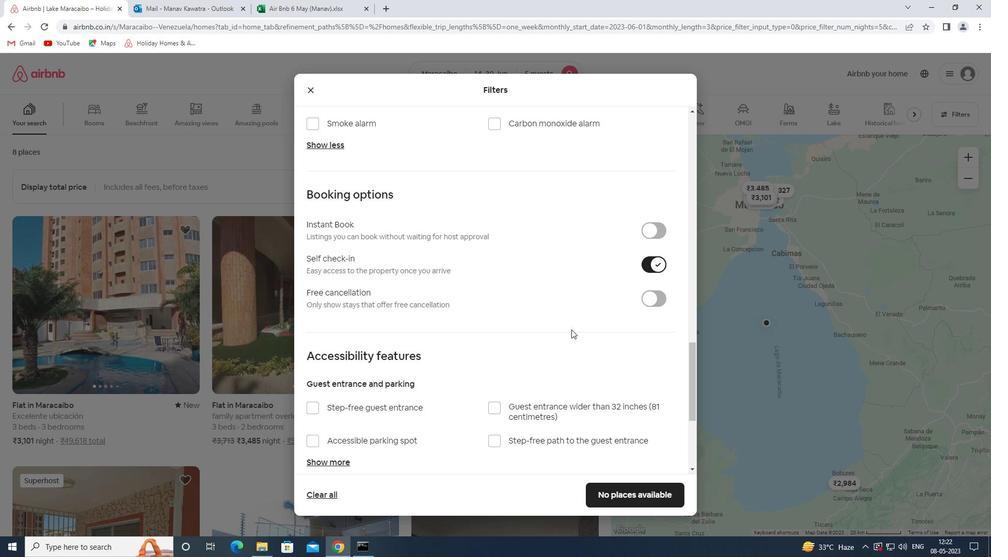 
Action: Mouse scrolled (571, 329) with delta (0, 0)
Screenshot: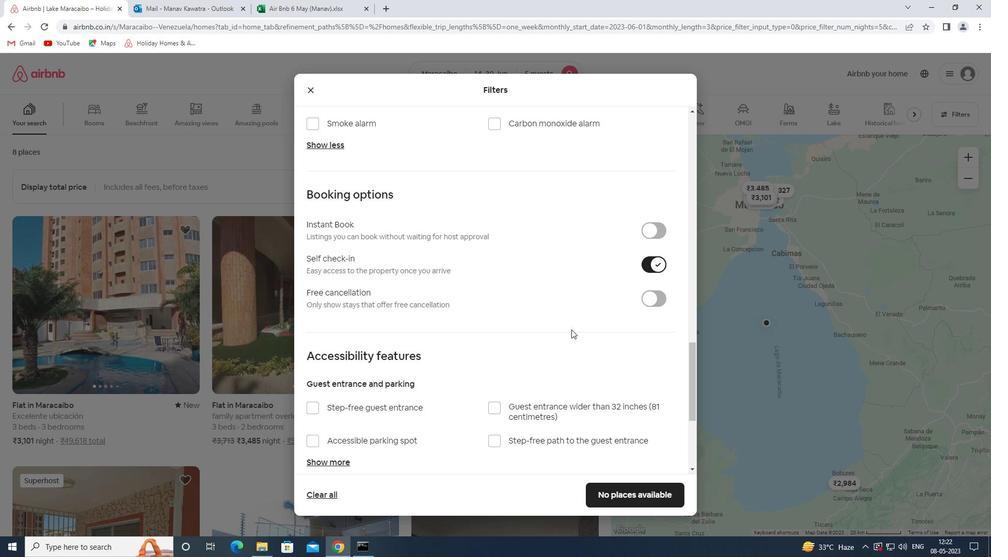 
Action: Mouse moved to (315, 449)
Screenshot: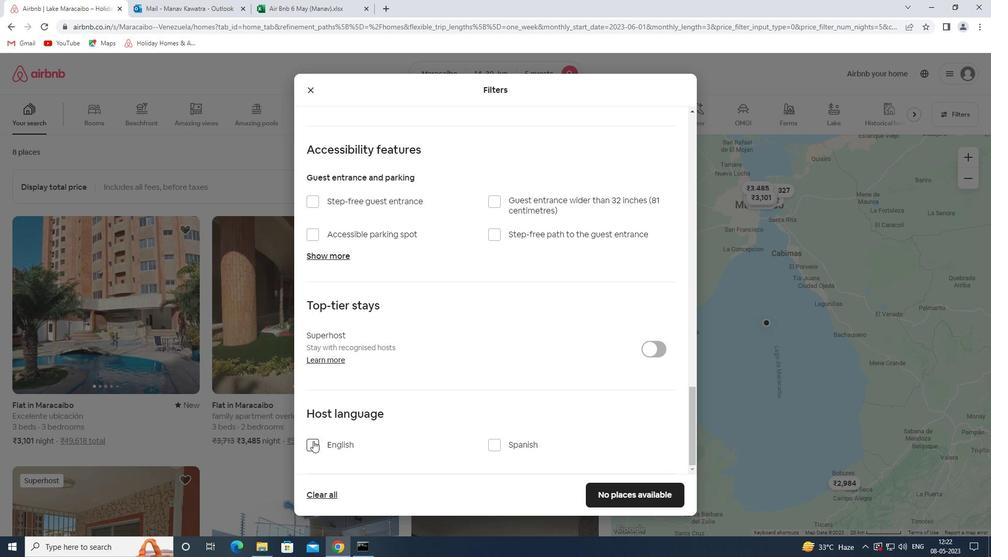 
Action: Mouse pressed left at (315, 449)
Screenshot: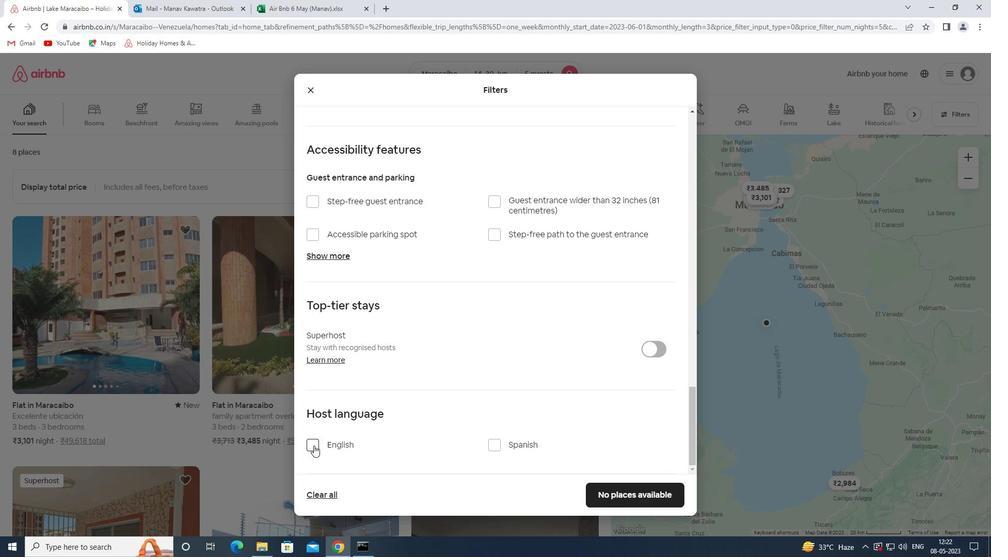 
Action: Mouse moved to (624, 490)
Screenshot: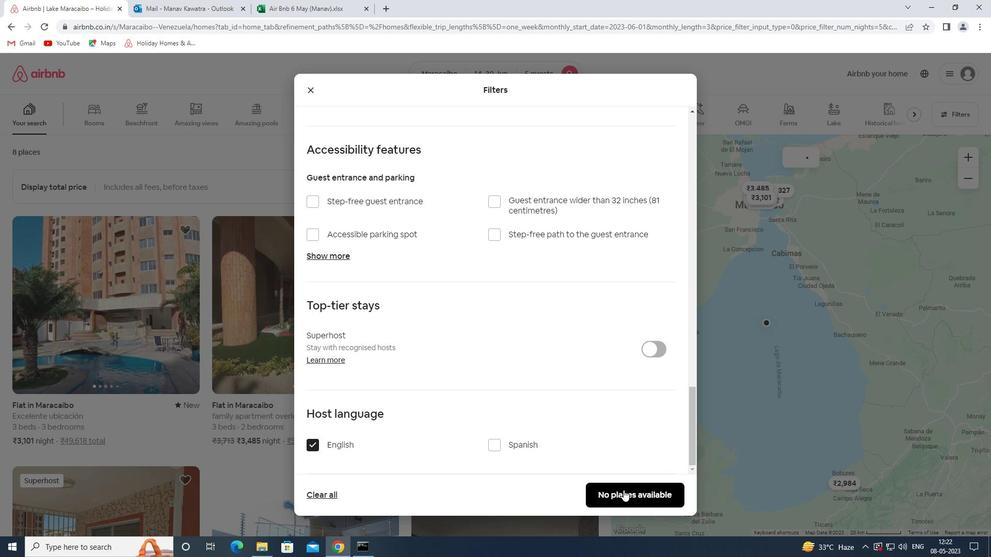 
Action: Mouse pressed left at (624, 490)
Screenshot: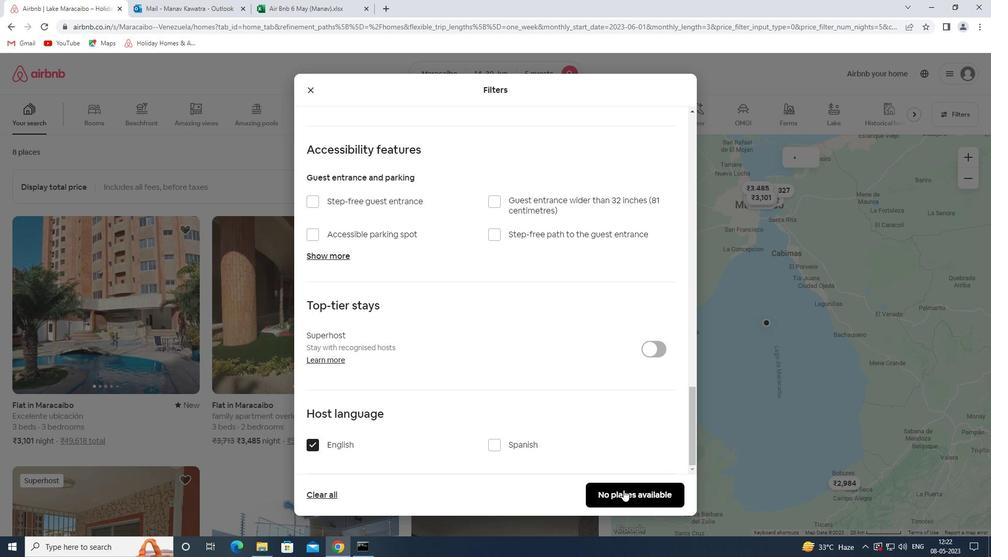 
Action: Mouse moved to (622, 490)
Screenshot: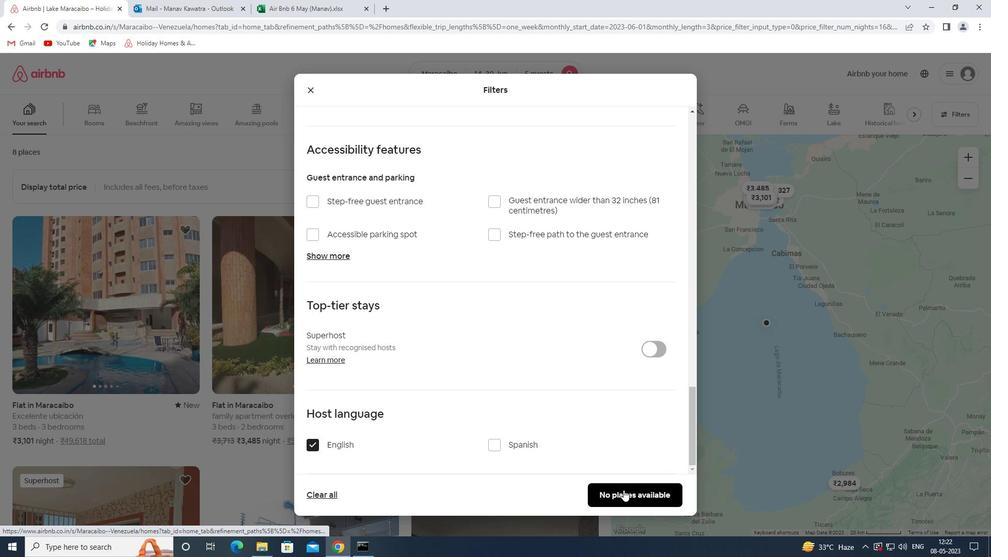 
